 Task: Look for space in Dijon, France from 1st June, 2023 to 9th June, 2023 for 4 adults in price range Rs.6000 to Rs.12000. Place can be entire place with 2 bedrooms having 2 beds and 2 bathrooms. Property type can be house, flat, guest house. Booking option can be shelf check-in. Required host language is English.
Action: Mouse moved to (477, 114)
Screenshot: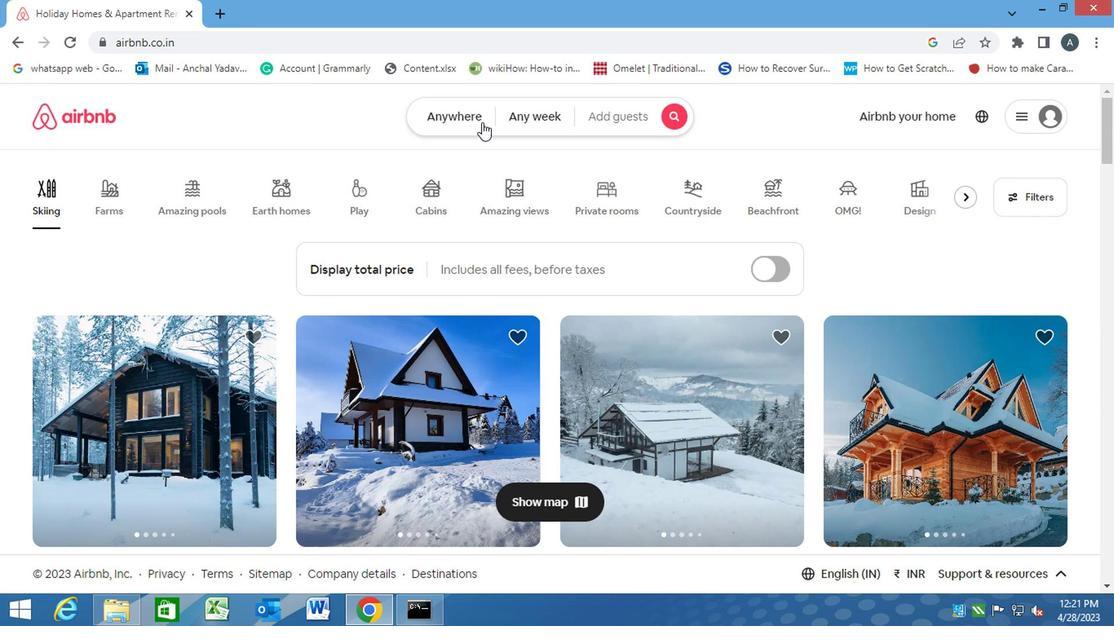 
Action: Mouse pressed left at (477, 114)
Screenshot: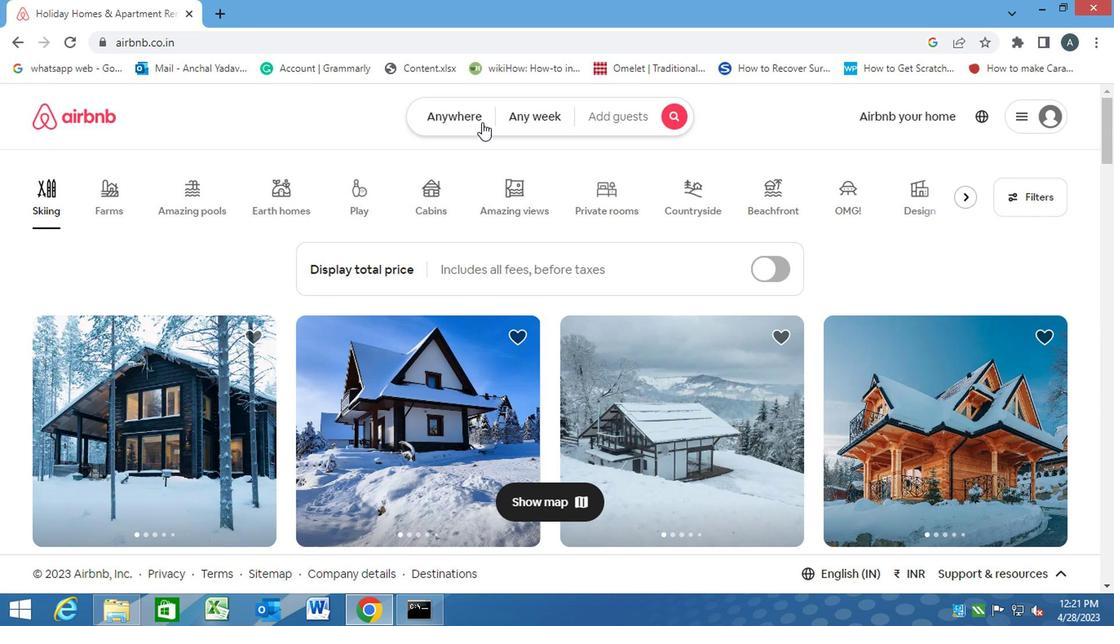 
Action: Mouse moved to (380, 172)
Screenshot: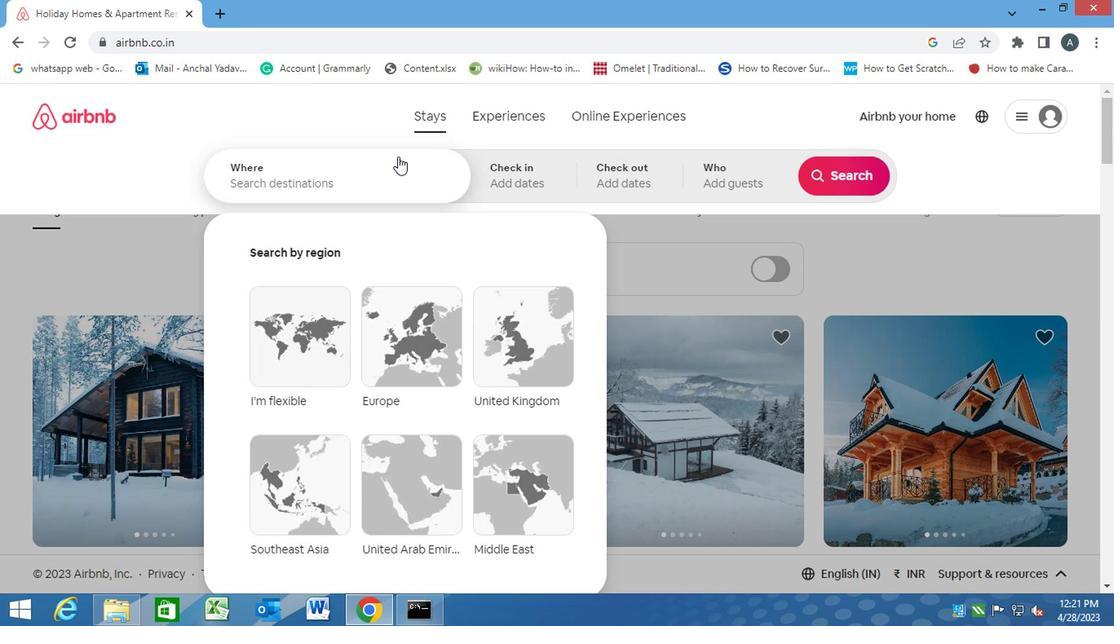 
Action: Mouse pressed left at (380, 172)
Screenshot: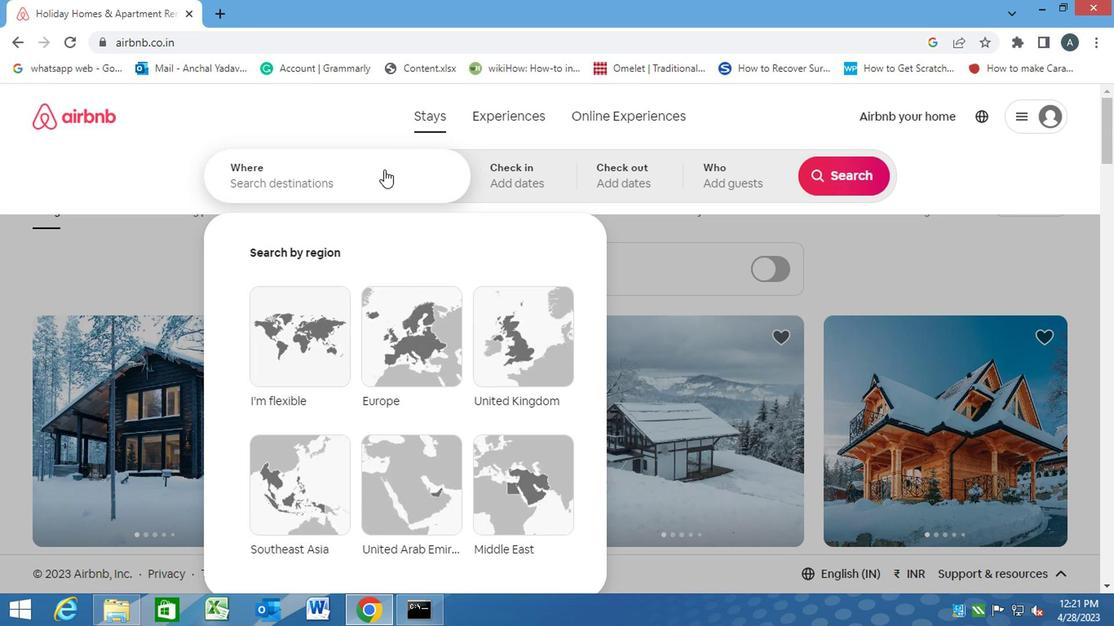 
Action: Key pressed d<Key.caps_lock>ijon,<Key.space><Key.caps_lock>f<Key.caps_lock>rance<Key.enter>
Screenshot: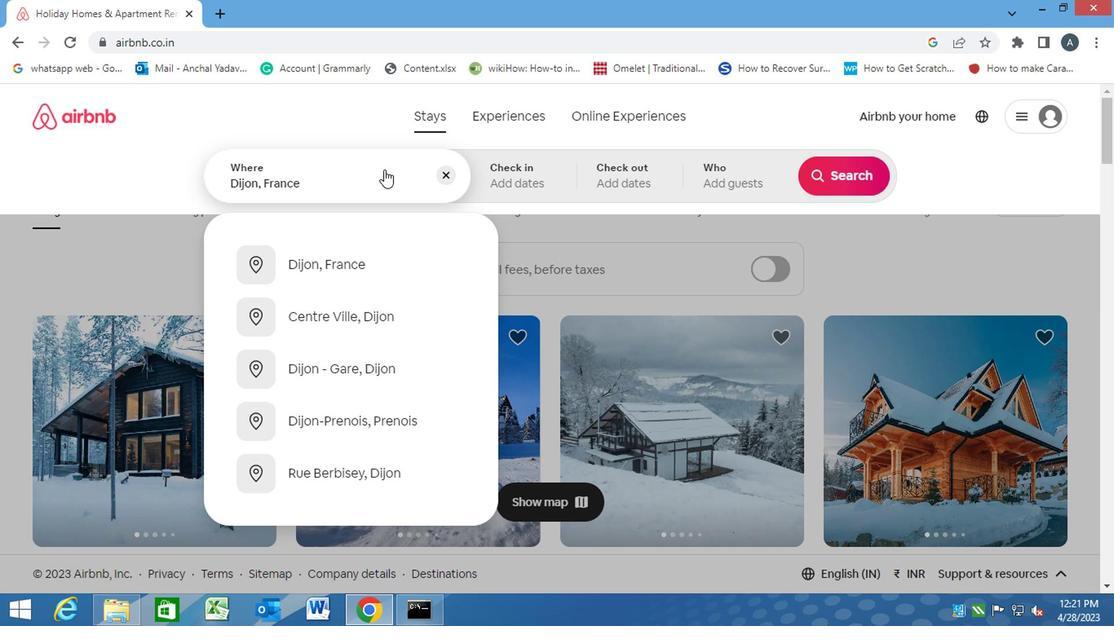 
Action: Mouse moved to (835, 309)
Screenshot: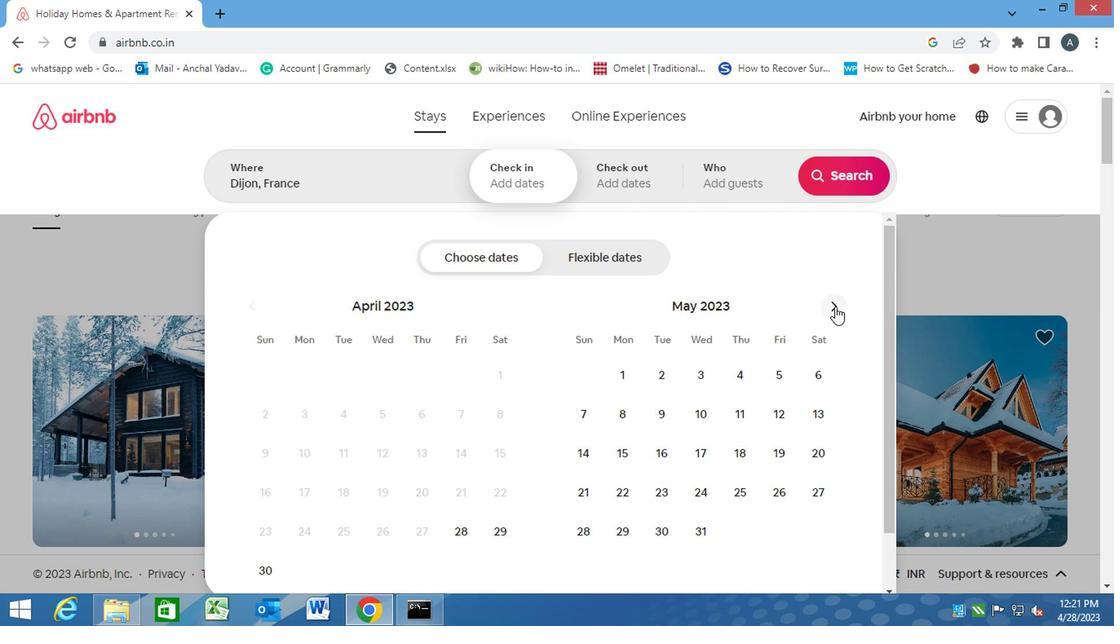 
Action: Mouse pressed left at (835, 309)
Screenshot: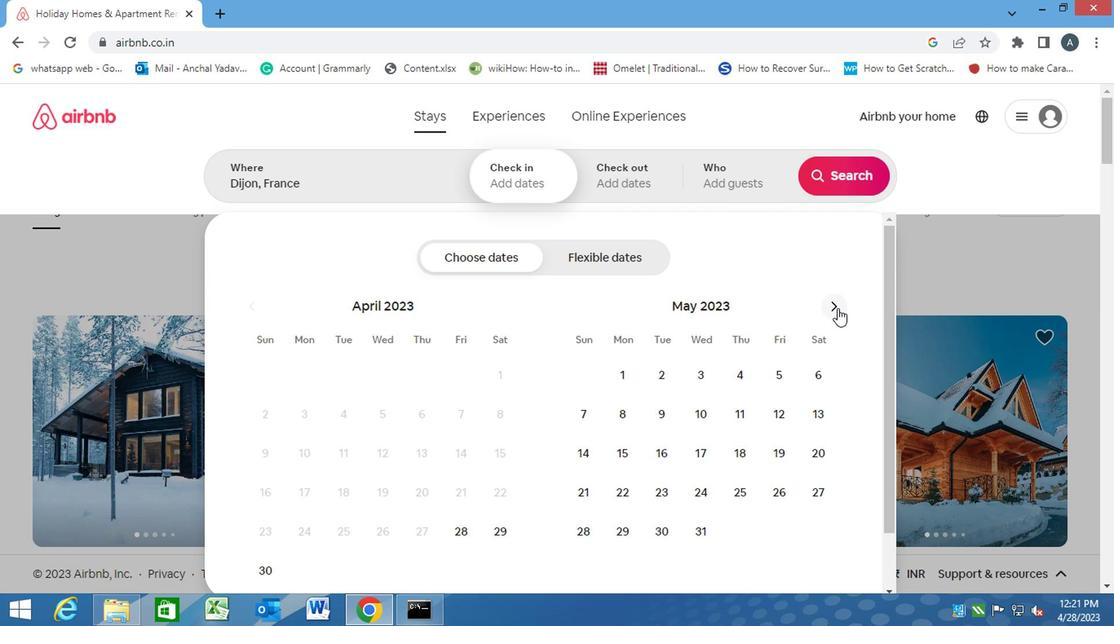 
Action: Mouse moved to (743, 377)
Screenshot: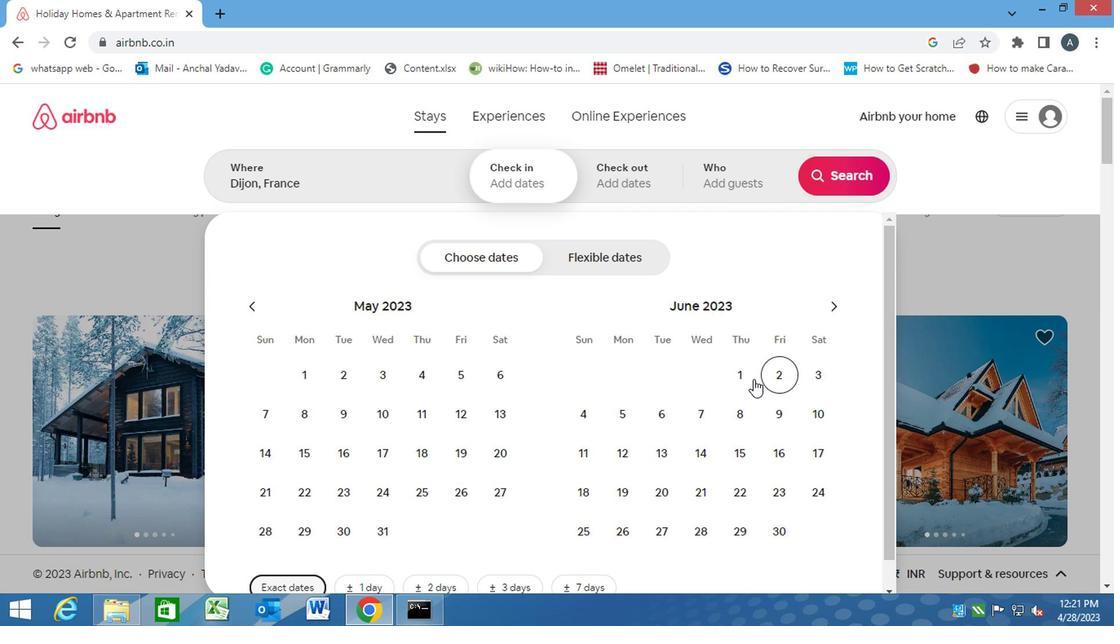 
Action: Mouse pressed left at (743, 377)
Screenshot: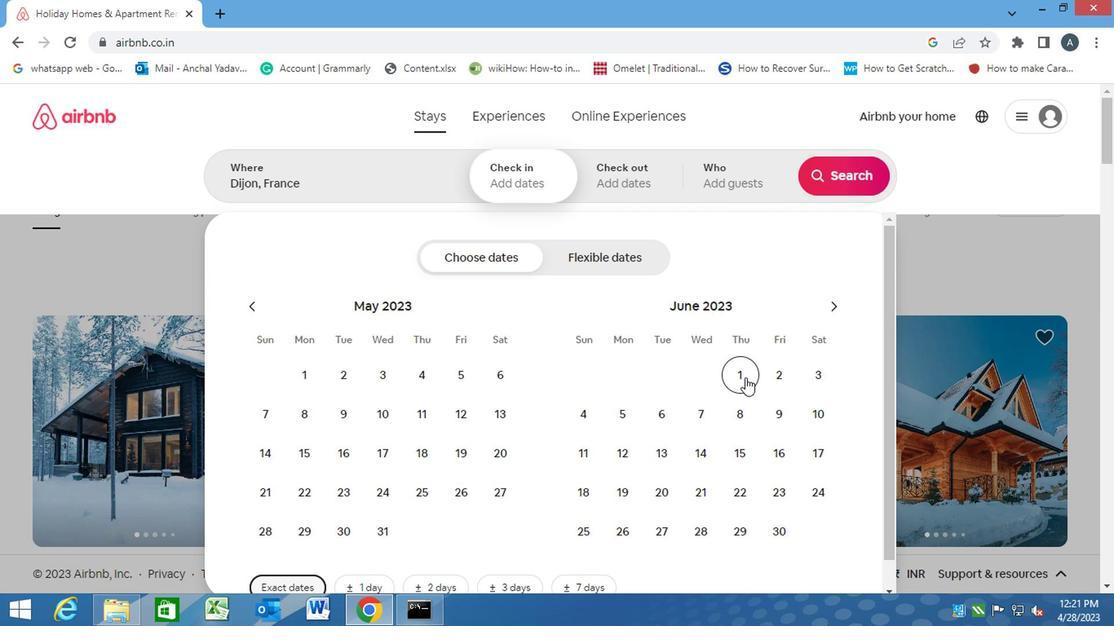 
Action: Mouse moved to (782, 412)
Screenshot: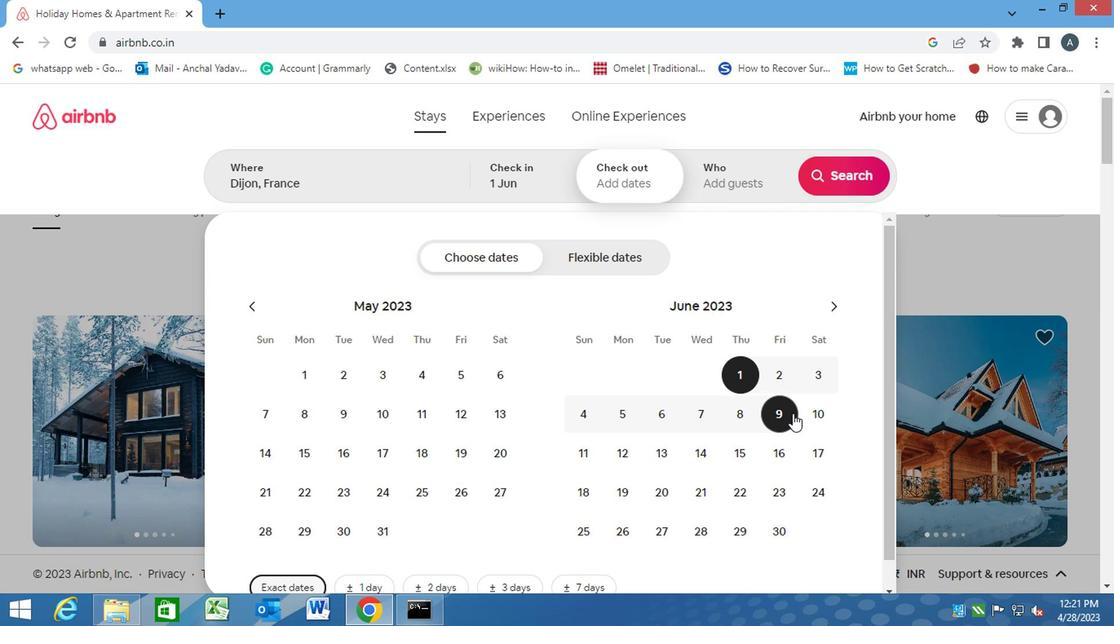 
Action: Mouse pressed left at (782, 412)
Screenshot: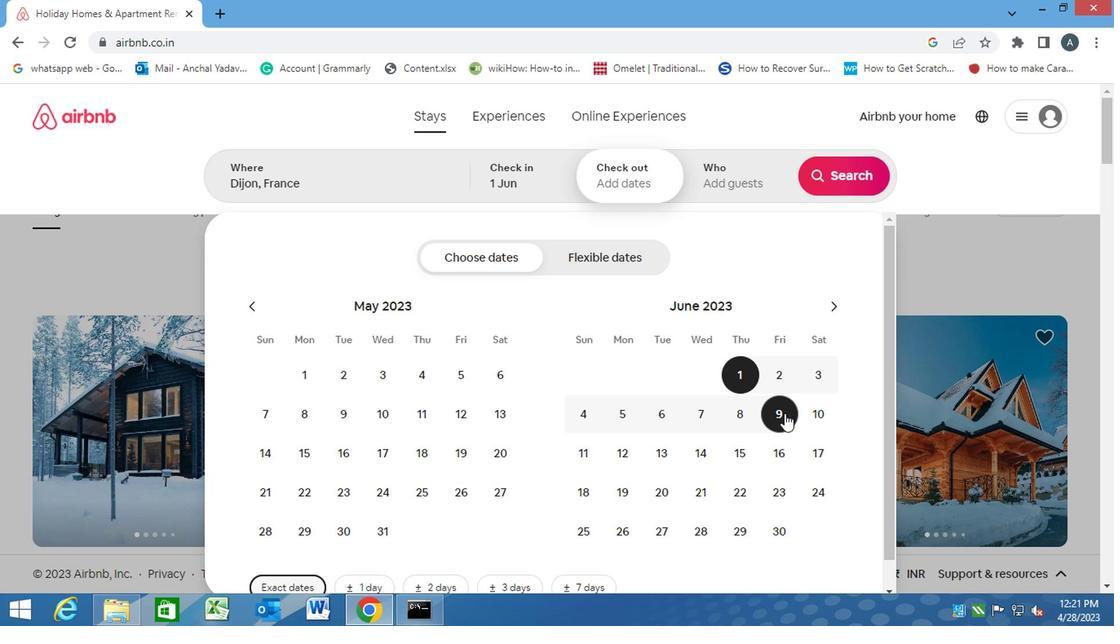 
Action: Mouse moved to (731, 175)
Screenshot: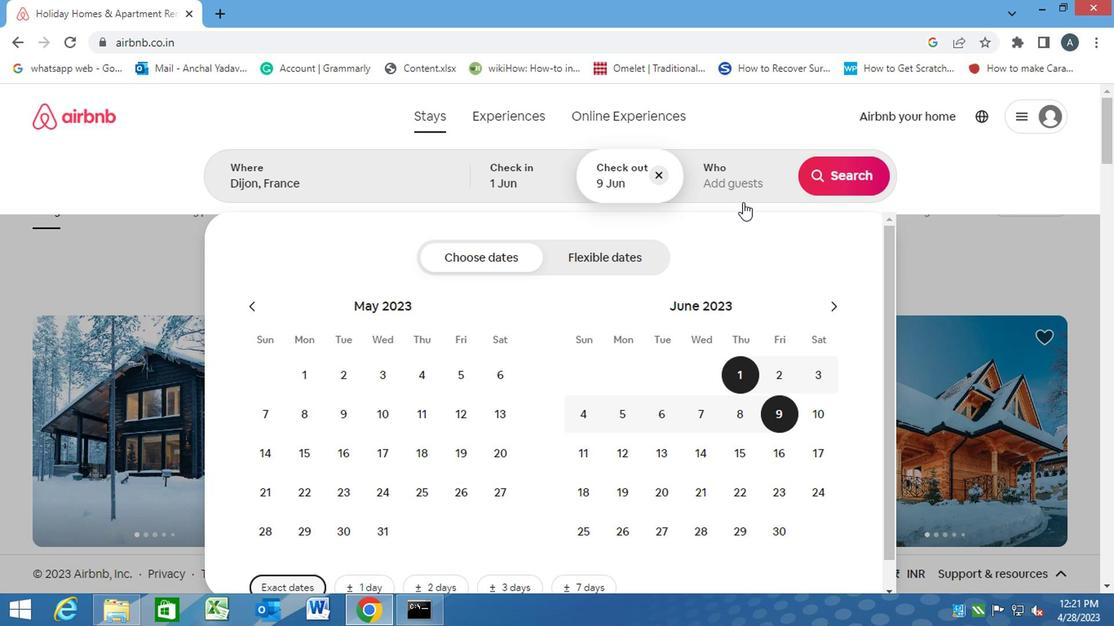 
Action: Mouse pressed left at (731, 175)
Screenshot: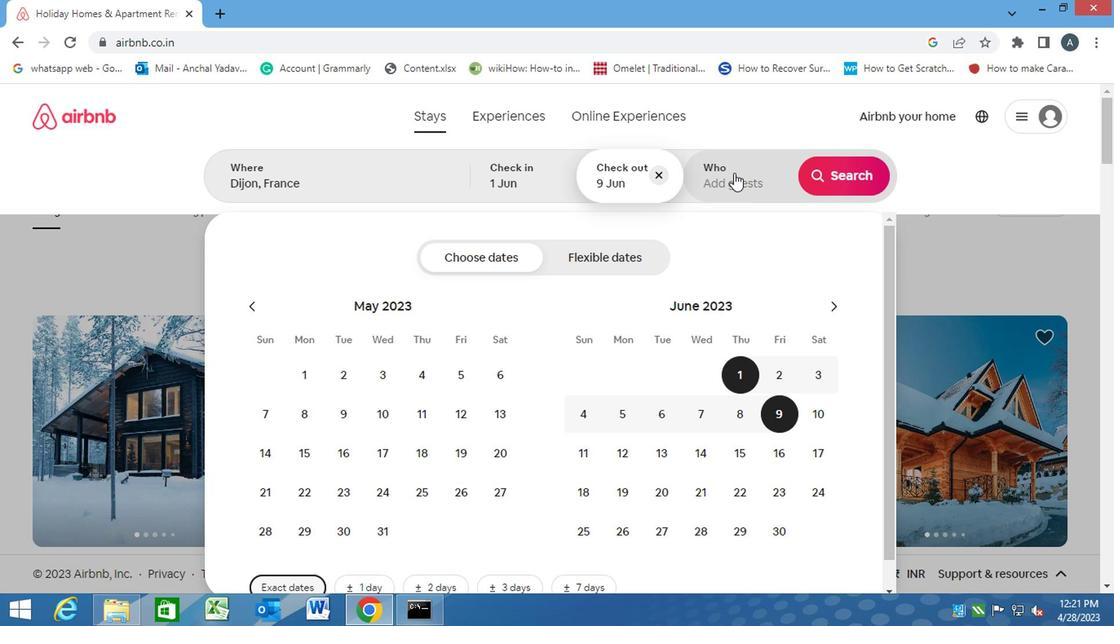 
Action: Mouse moved to (849, 269)
Screenshot: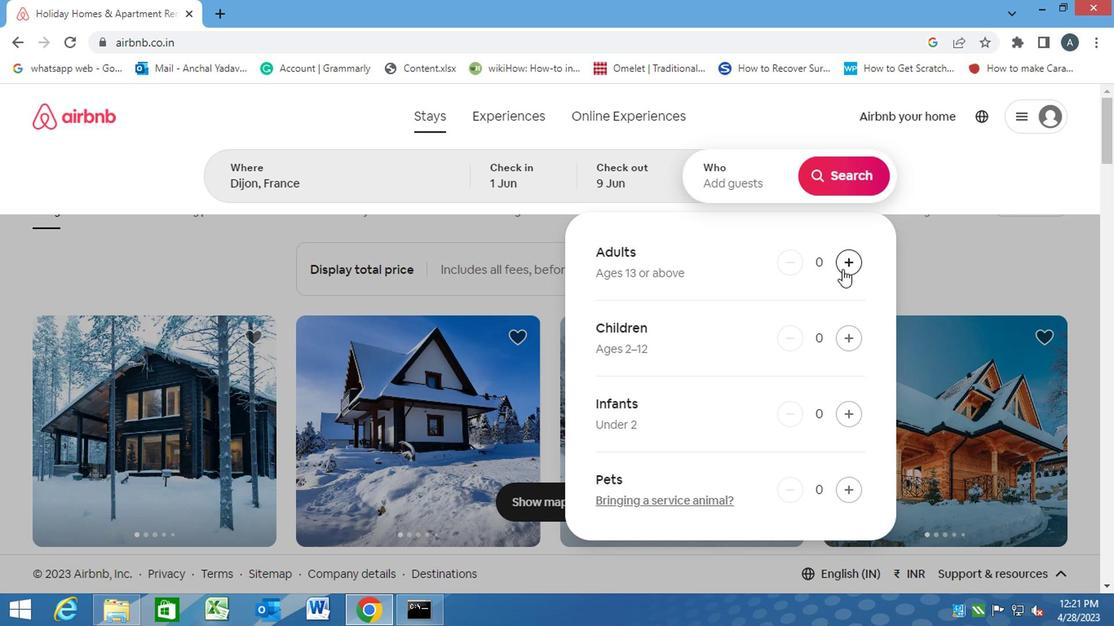 
Action: Mouse pressed left at (849, 269)
Screenshot: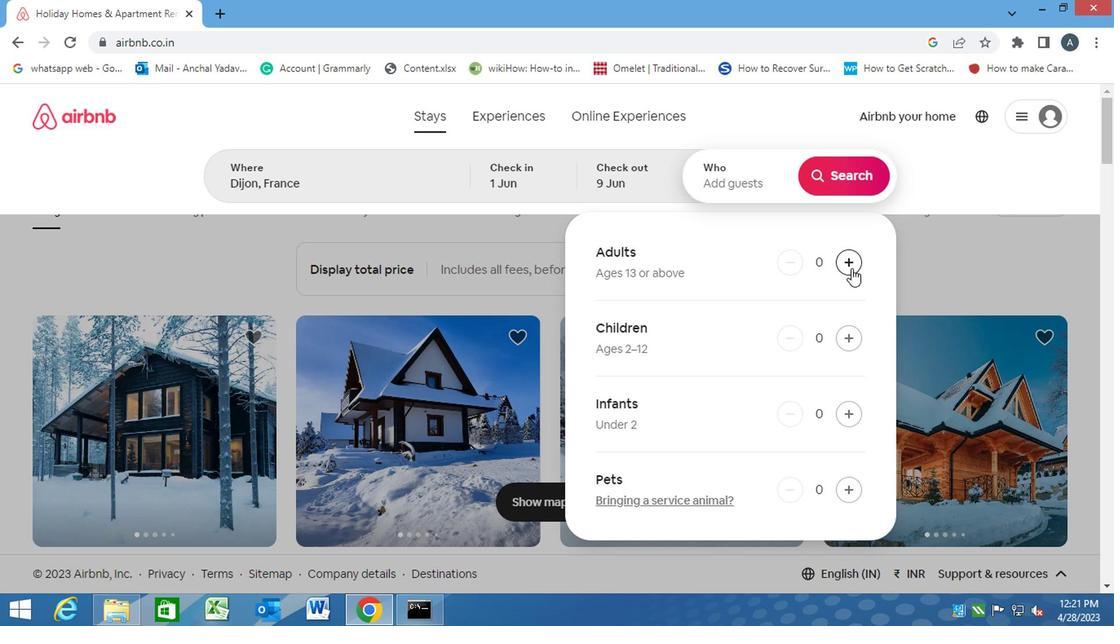 
Action: Mouse pressed left at (849, 269)
Screenshot: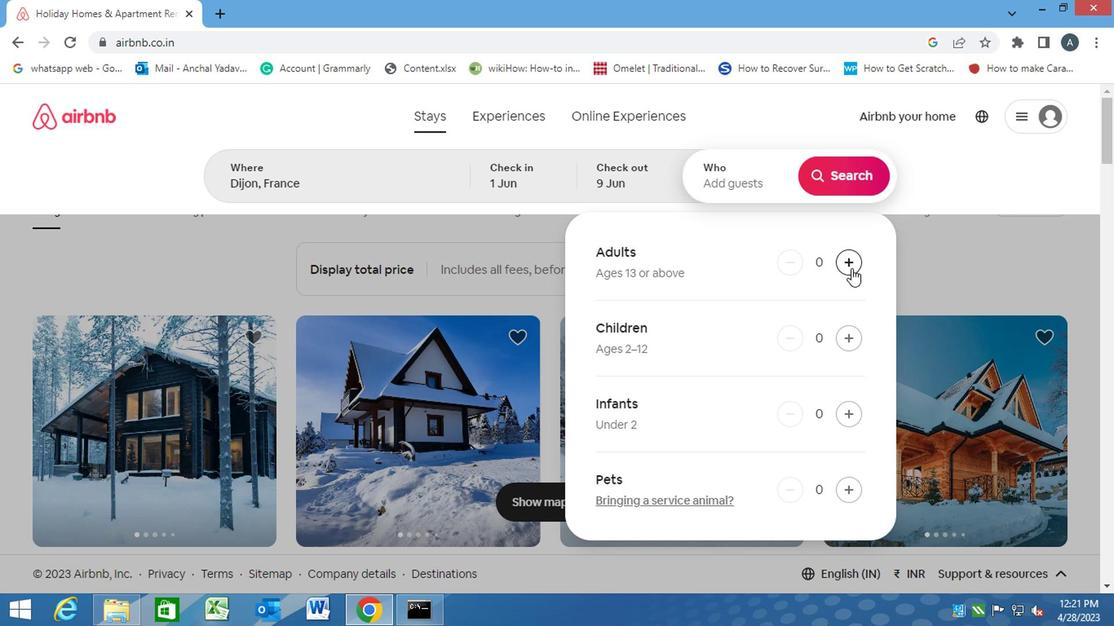 
Action: Mouse pressed left at (849, 269)
Screenshot: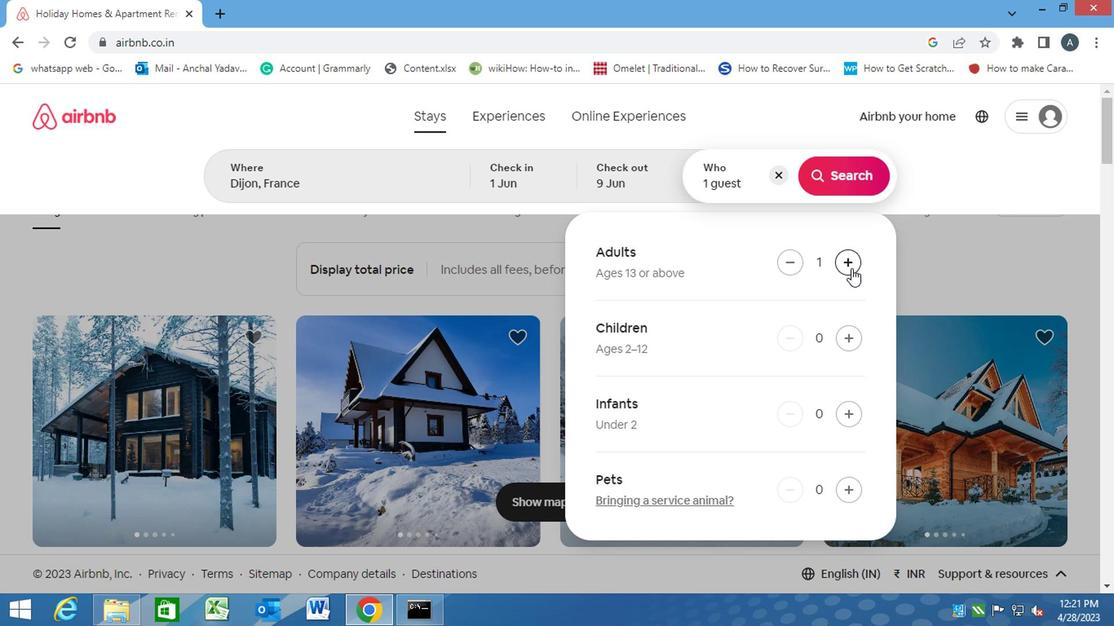 
Action: Mouse pressed left at (849, 269)
Screenshot: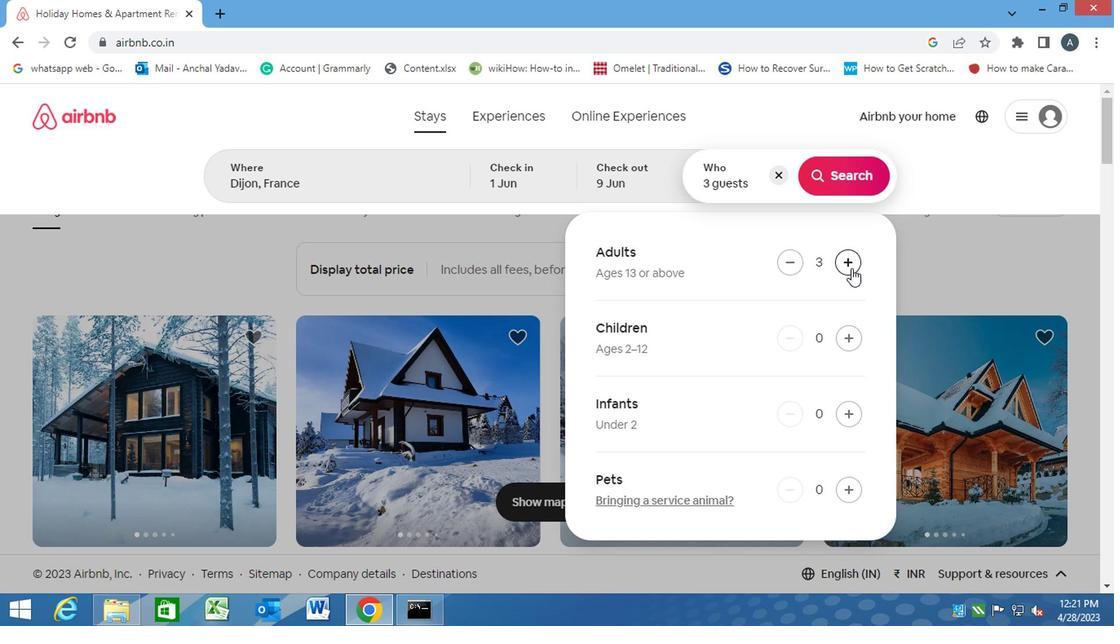 
Action: Mouse moved to (830, 189)
Screenshot: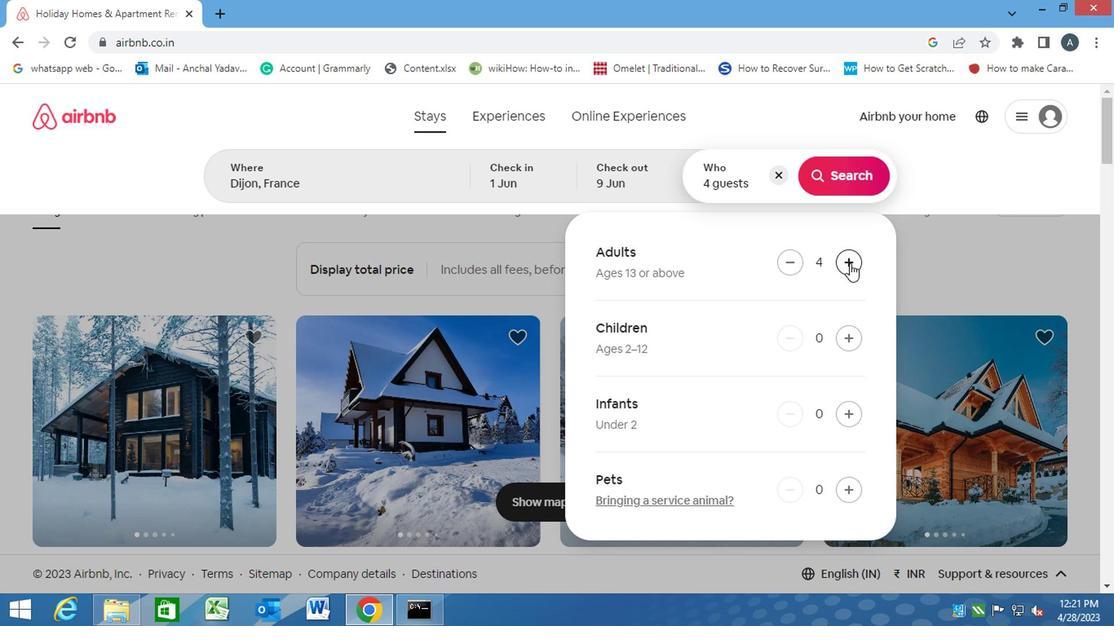 
Action: Mouse pressed left at (830, 189)
Screenshot: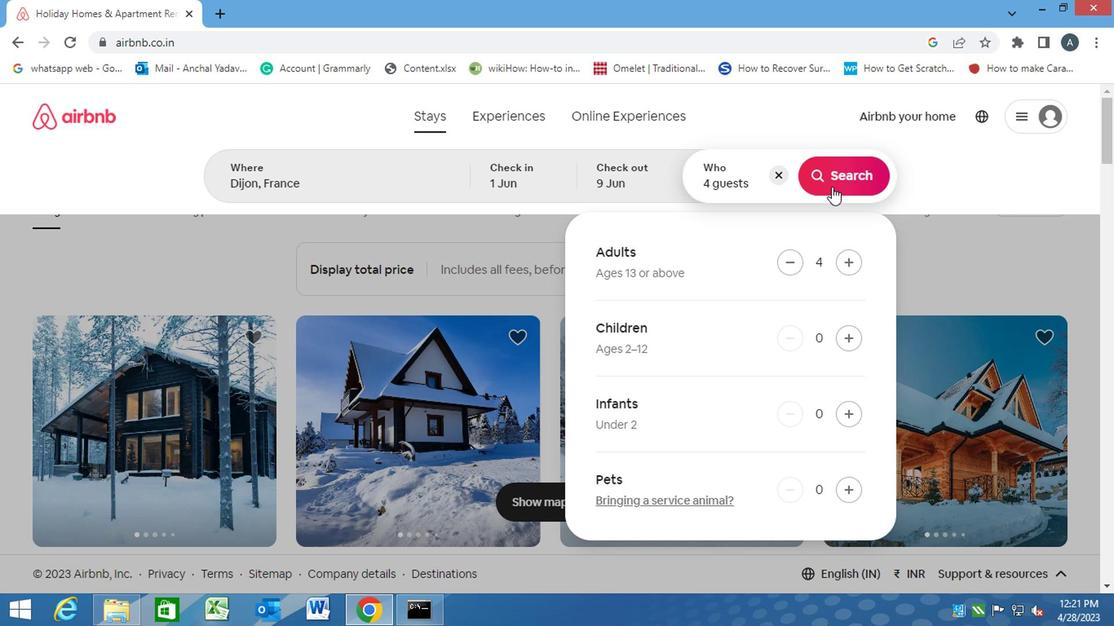 
Action: Mouse moved to (1058, 188)
Screenshot: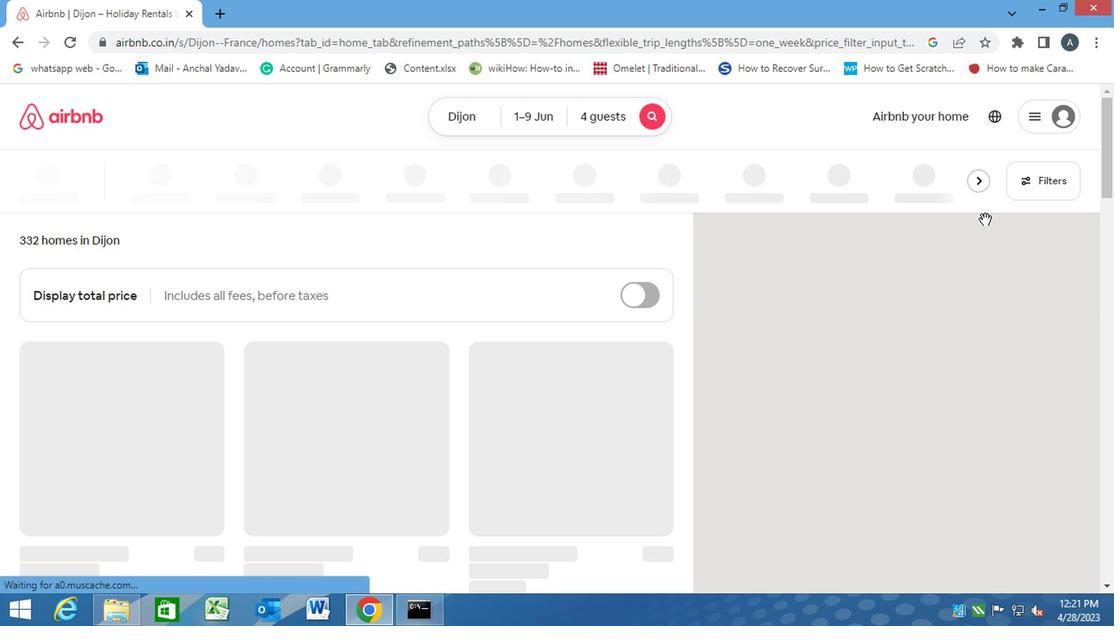 
Action: Mouse pressed left at (1058, 188)
Screenshot: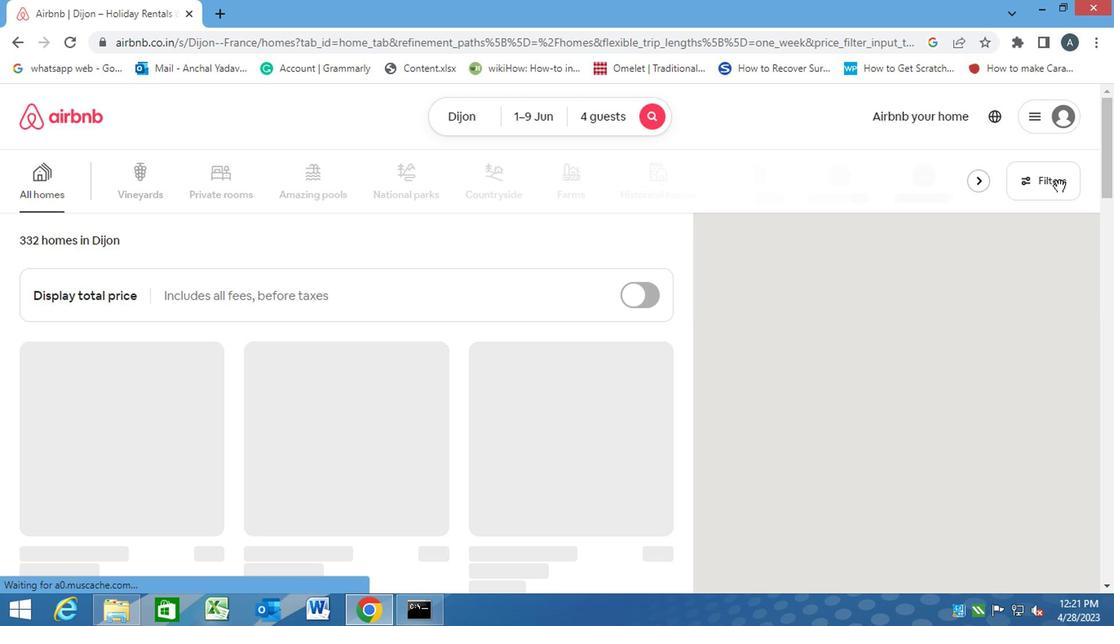 
Action: Mouse moved to (347, 391)
Screenshot: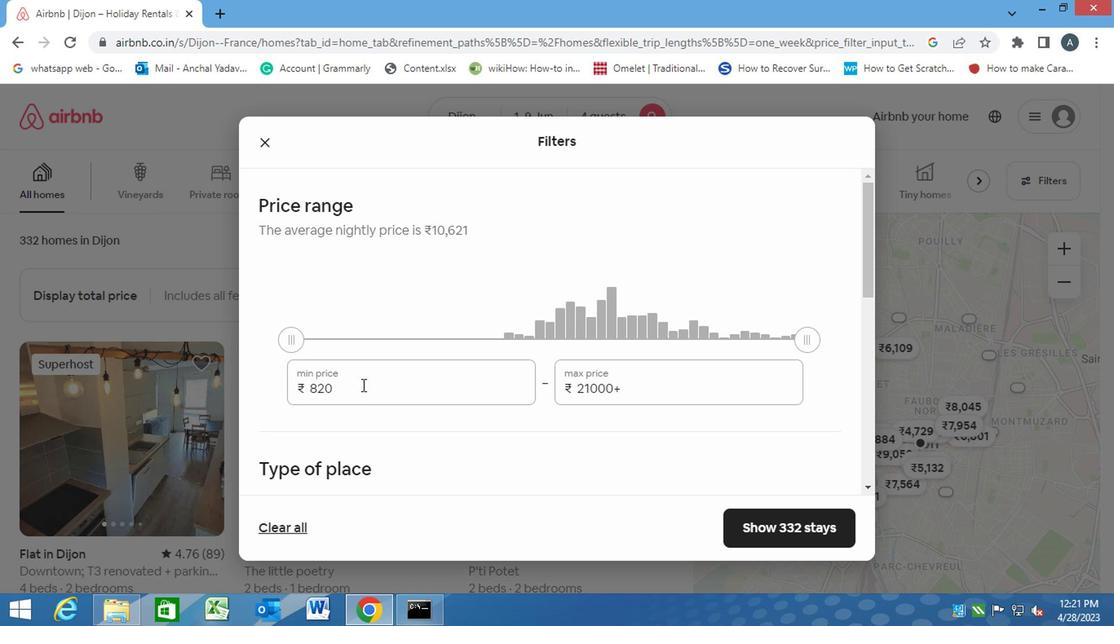 
Action: Mouse scrolled (347, 390) with delta (0, 0)
Screenshot: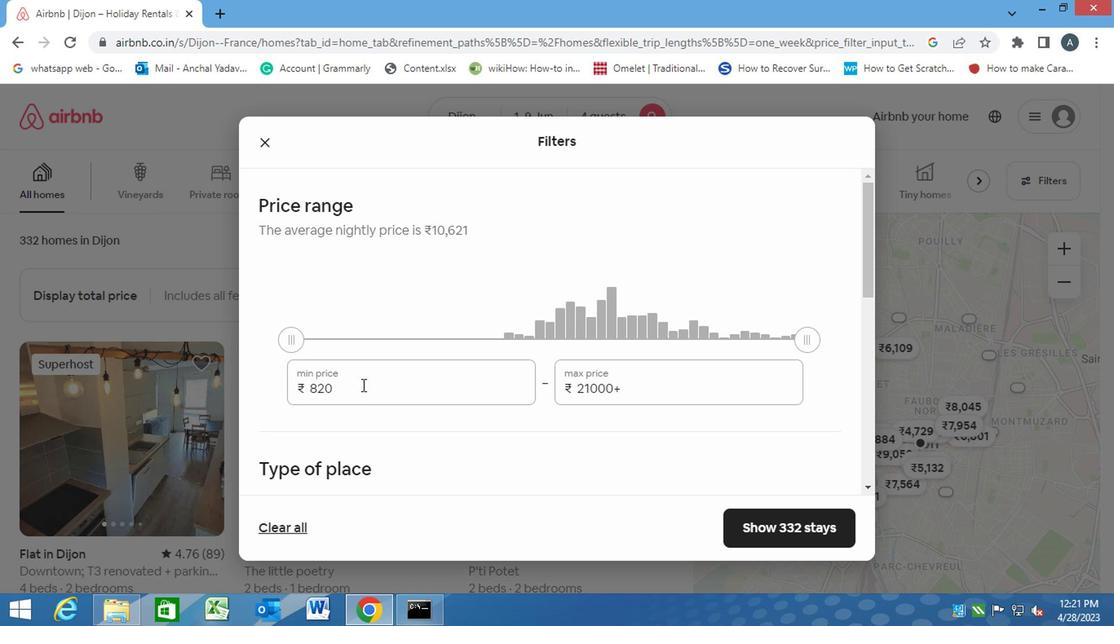 
Action: Mouse scrolled (347, 390) with delta (0, 0)
Screenshot: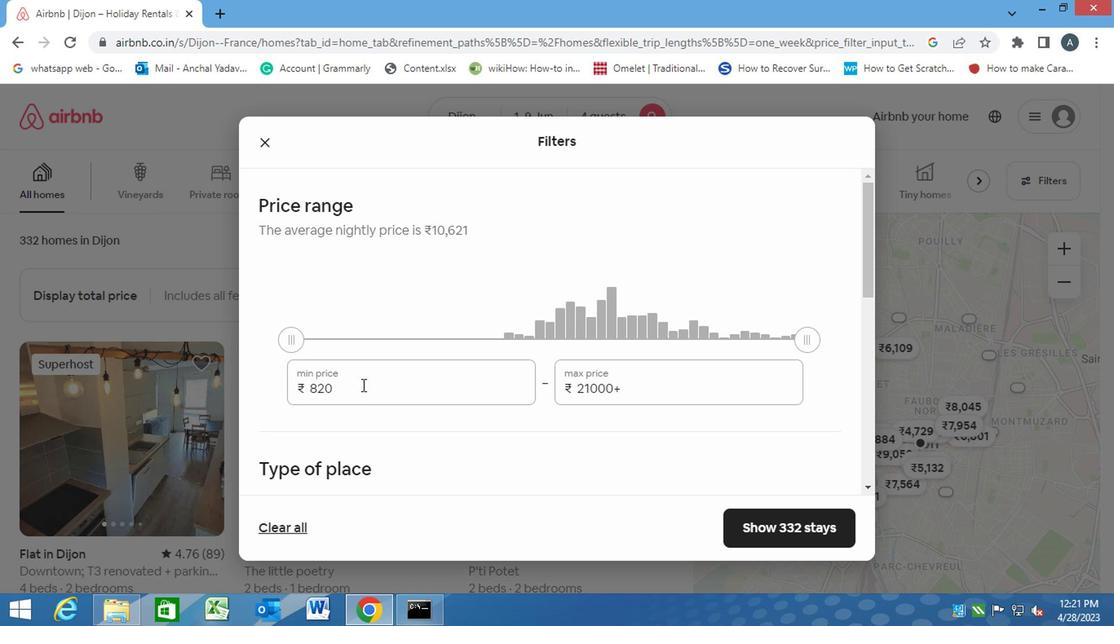 
Action: Mouse moved to (340, 224)
Screenshot: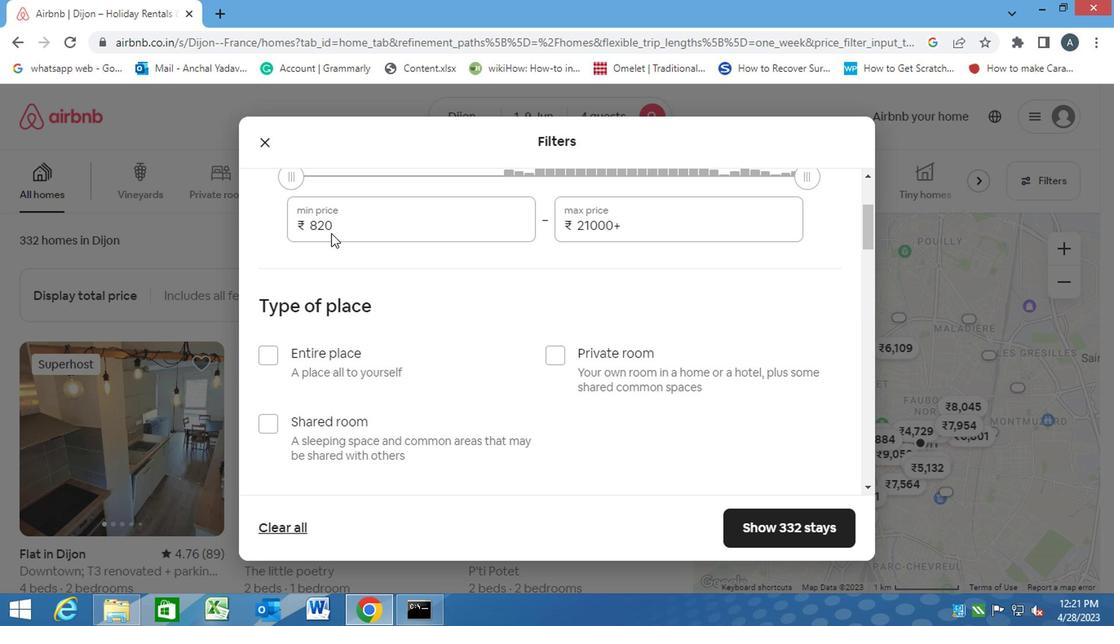 
Action: Mouse pressed left at (340, 224)
Screenshot: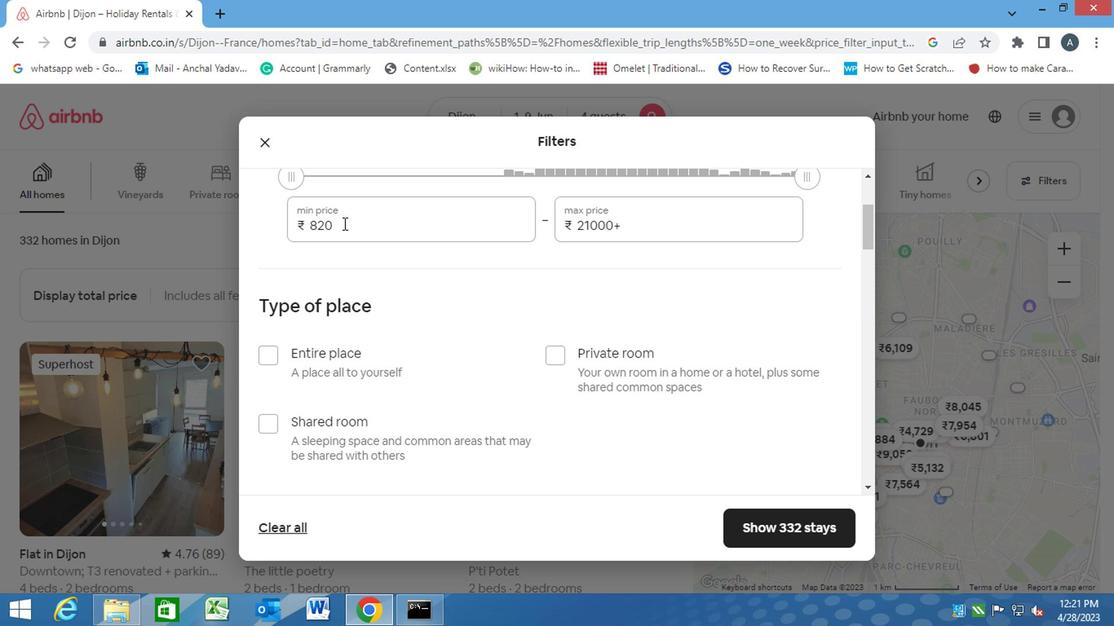 
Action: Mouse moved to (285, 232)
Screenshot: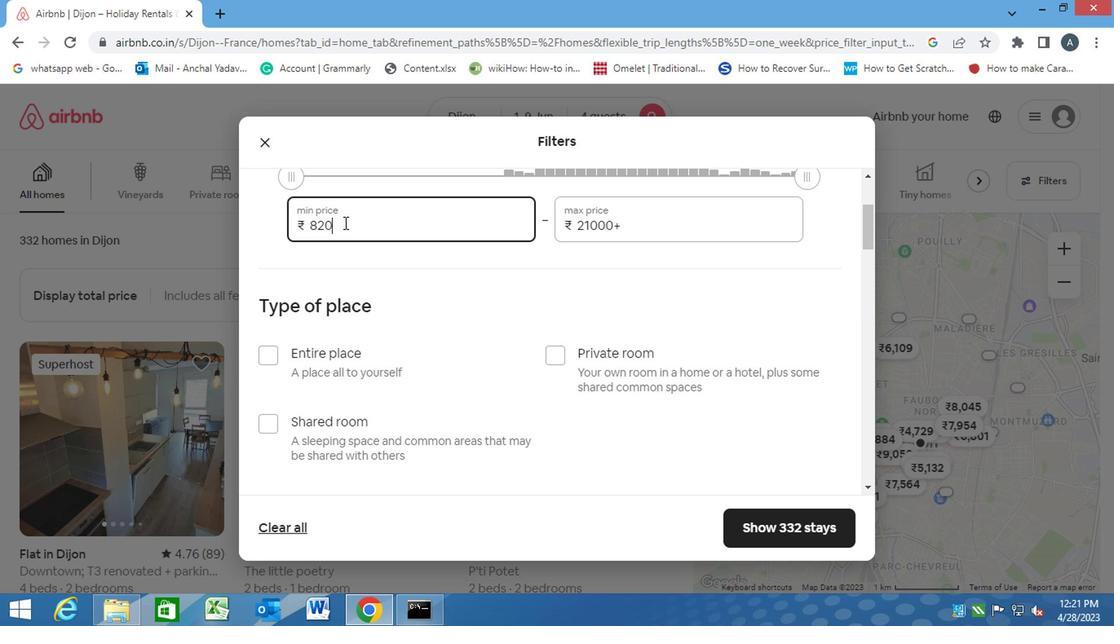 
Action: Key pressed 6000<Key.tab><Key.backspace><Key.backspace><Key.backspace><Key.backspace><Key.backspace><Key.backspace><Key.backspace><Key.backspace><Key.backspace><Key.backspace><Key.backspace><Key.backspace><Key.backspace><Key.backspace><Key.backspace><Key.backspace><Key.backspace><Key.backspace><Key.backspace><Key.backspace><Key.backspace><Key.backspace><Key.backspace><Key.backspace><Key.backspace><Key.backspace><Key.backspace><Key.backspace><Key.backspace><Key.backspace>12000
Screenshot: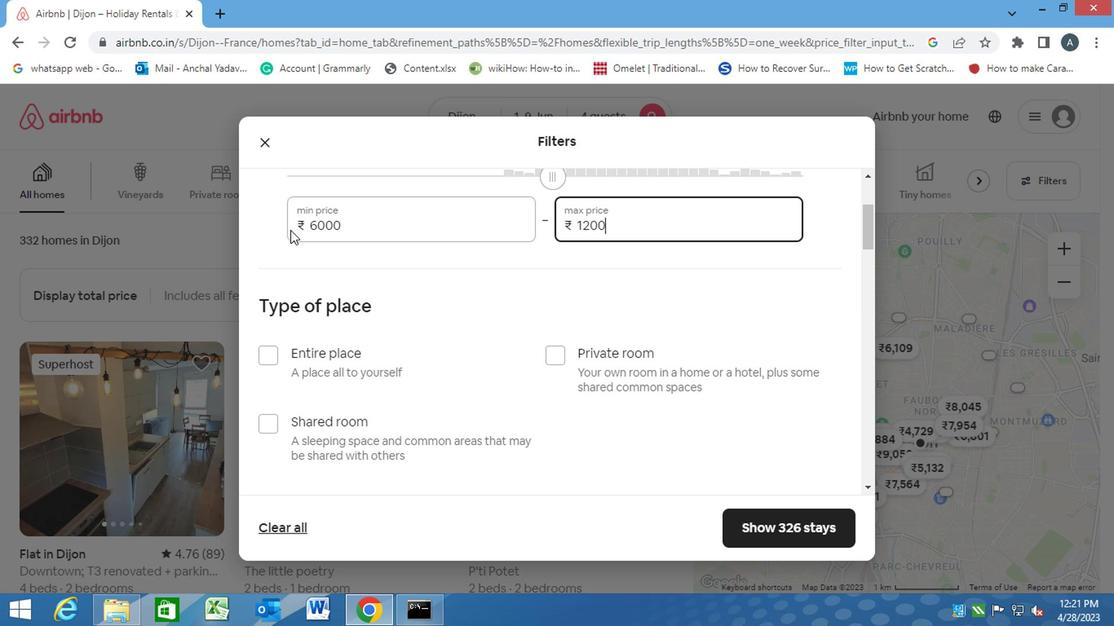 
Action: Mouse moved to (306, 243)
Screenshot: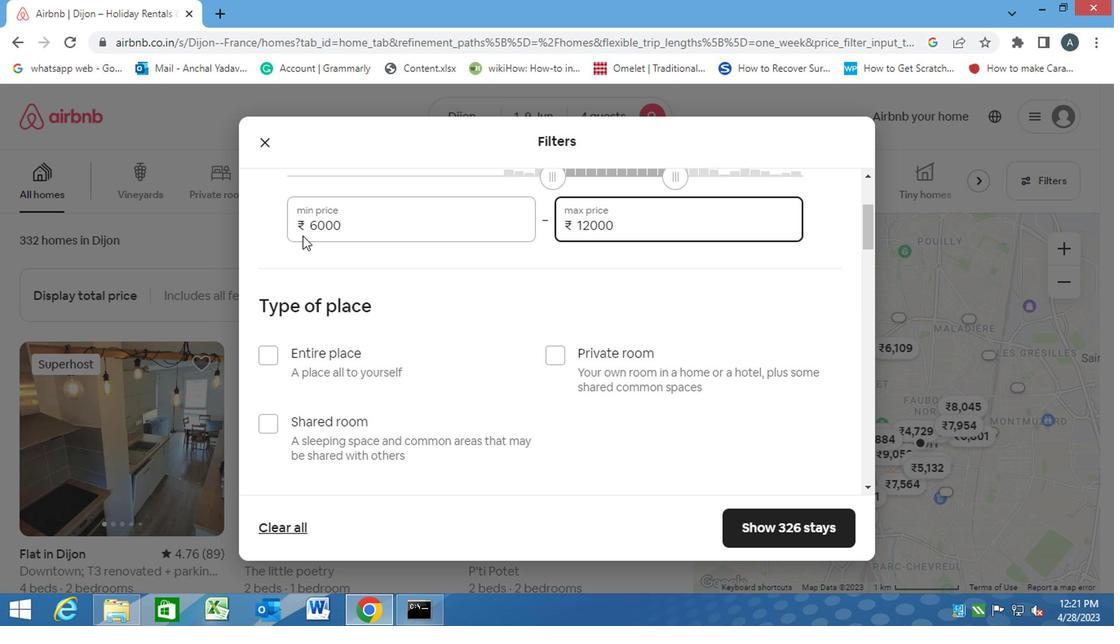 
Action: Mouse scrolled (306, 243) with delta (0, 0)
Screenshot: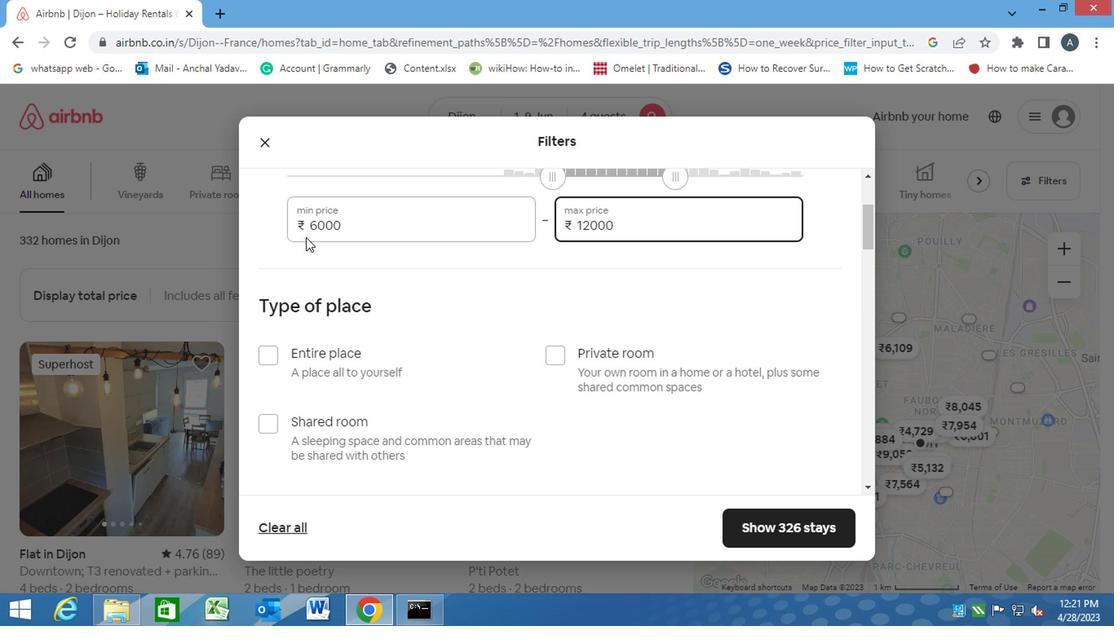 
Action: Mouse scrolled (306, 244) with delta (0, 1)
Screenshot: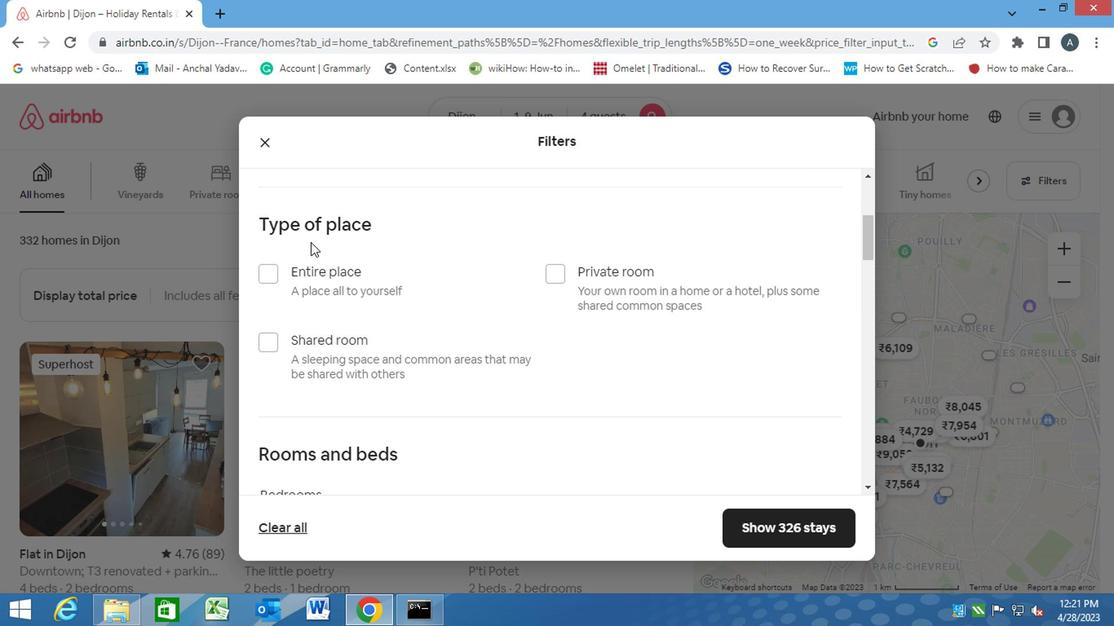 
Action: Mouse moved to (267, 354)
Screenshot: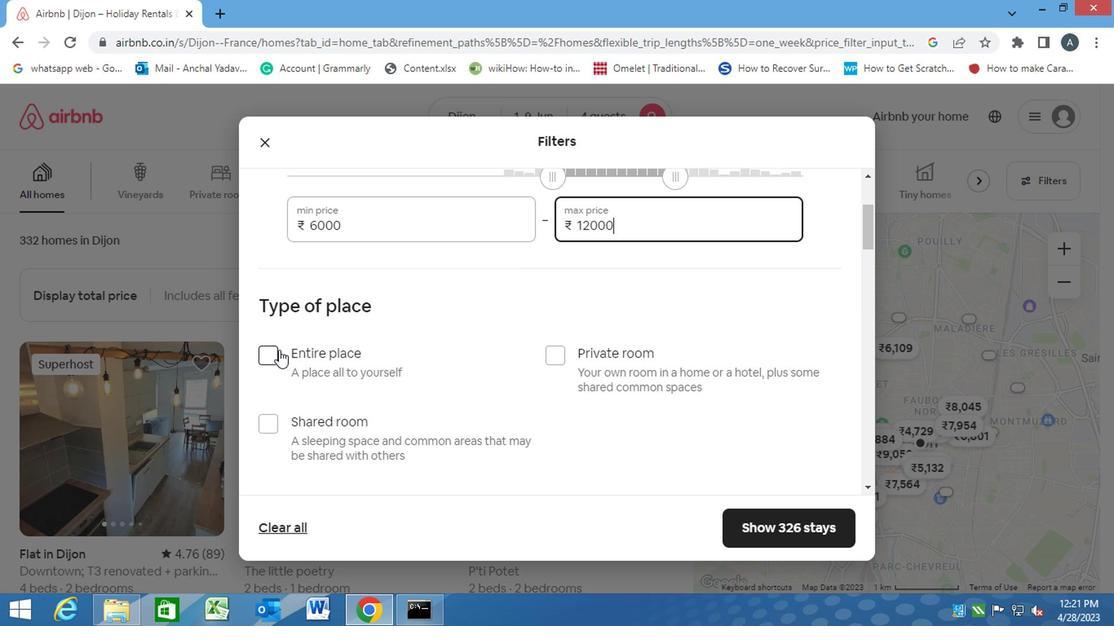 
Action: Mouse pressed left at (267, 354)
Screenshot: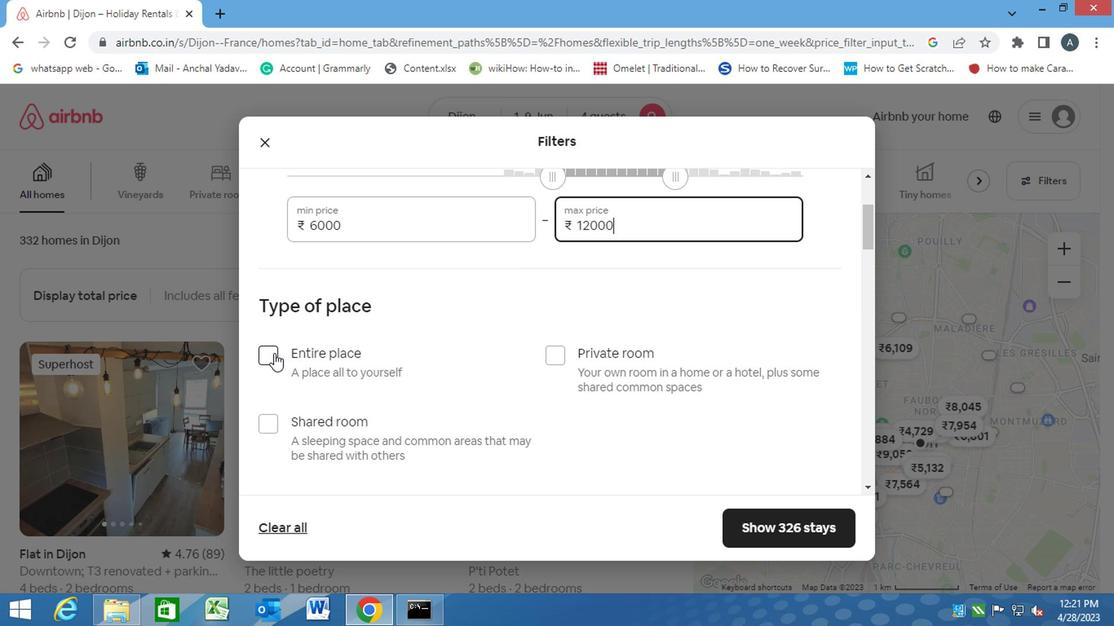 
Action: Mouse moved to (560, 404)
Screenshot: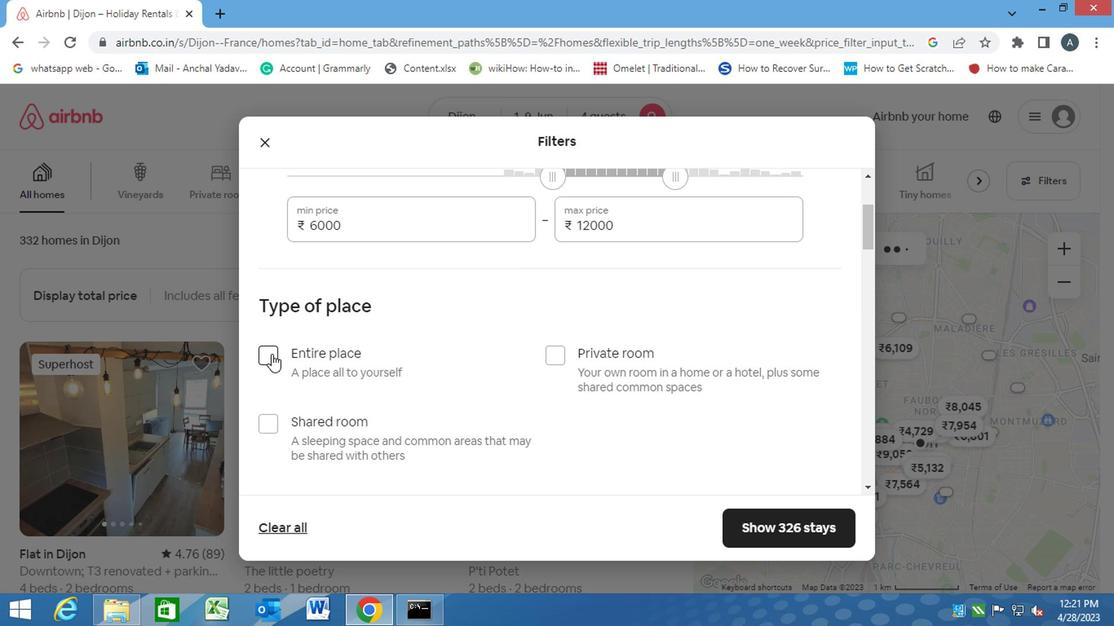 
Action: Mouse scrolled (560, 403) with delta (0, 0)
Screenshot: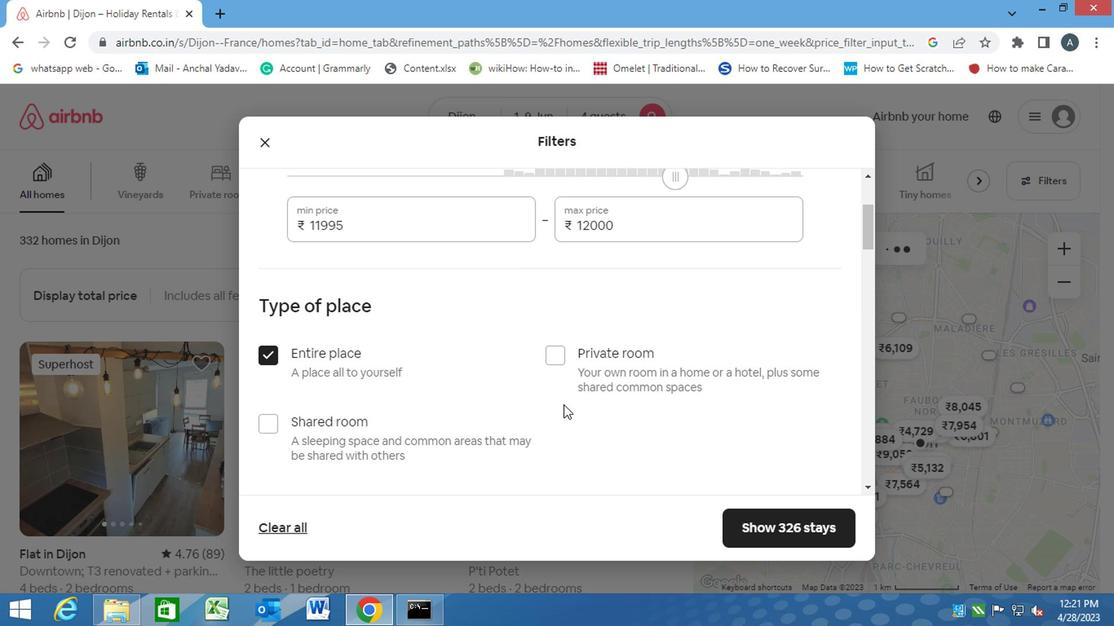 
Action: Mouse scrolled (560, 403) with delta (0, 0)
Screenshot: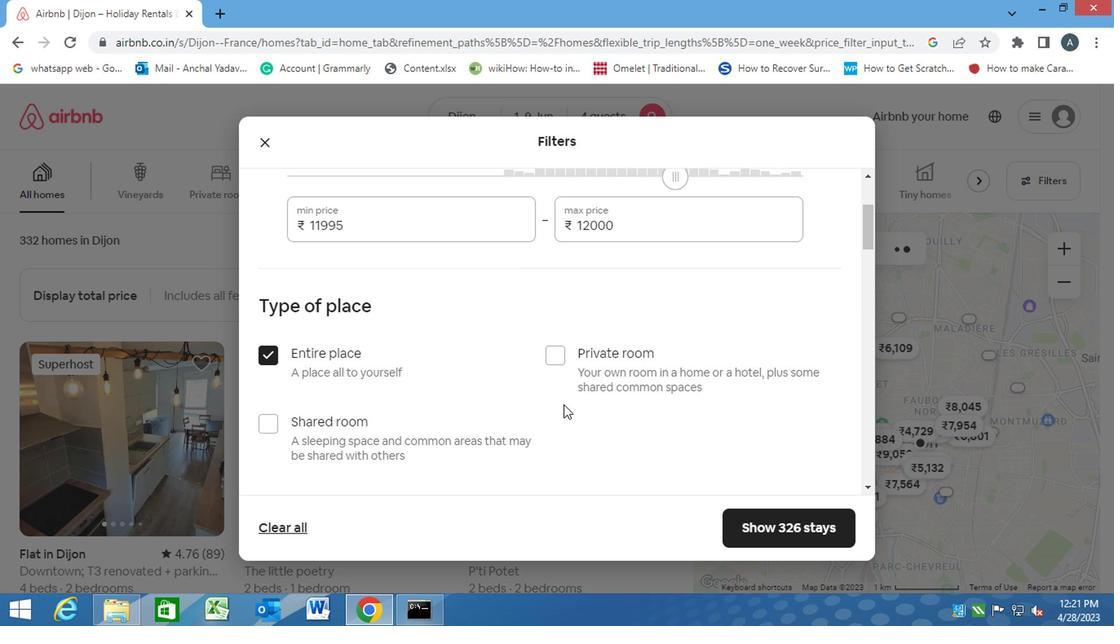 
Action: Mouse scrolled (560, 403) with delta (0, 0)
Screenshot: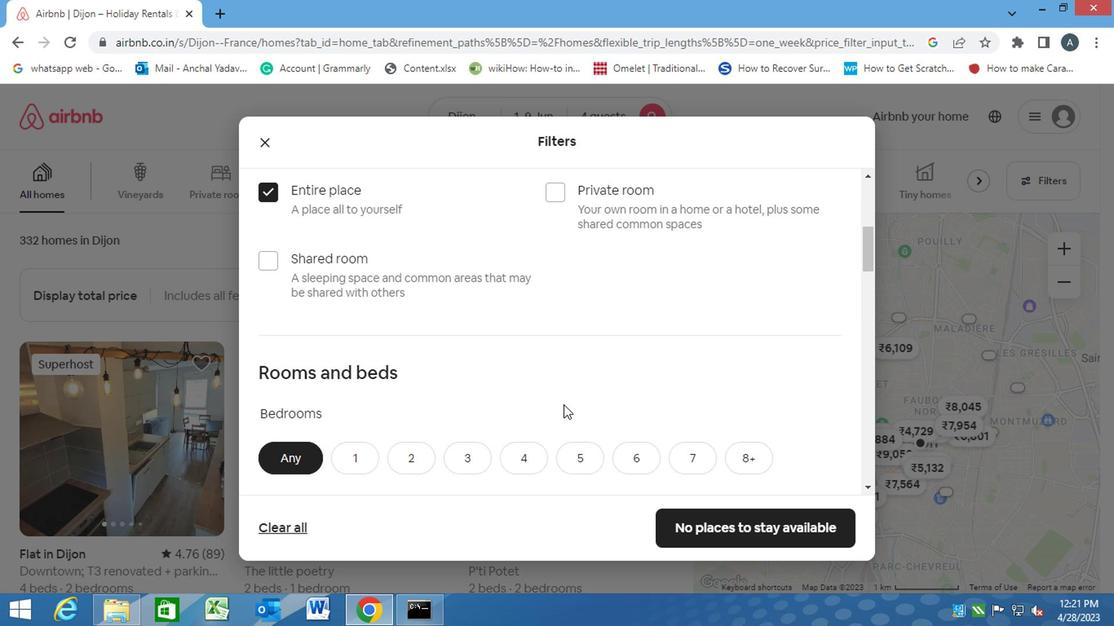 
Action: Mouse scrolled (560, 403) with delta (0, 0)
Screenshot: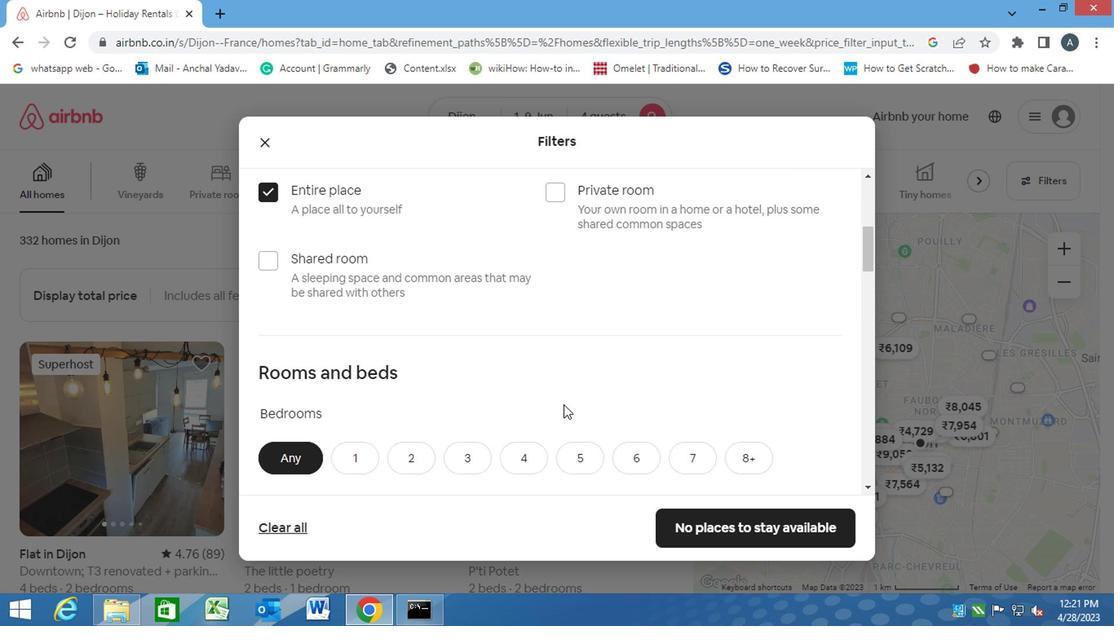 
Action: Mouse moved to (393, 297)
Screenshot: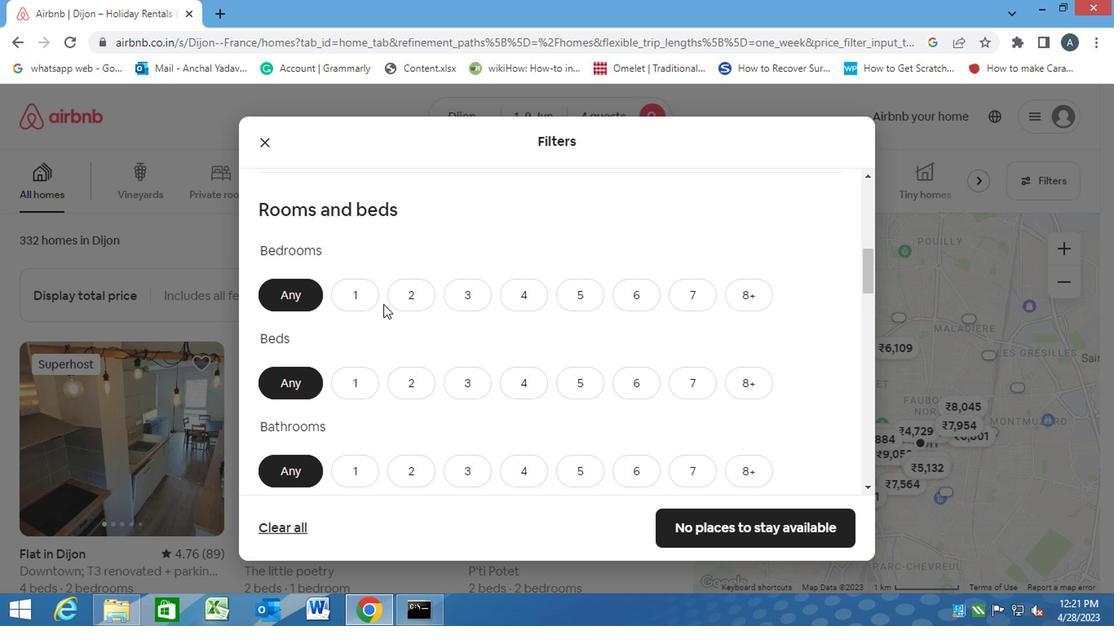 
Action: Mouse pressed left at (393, 297)
Screenshot: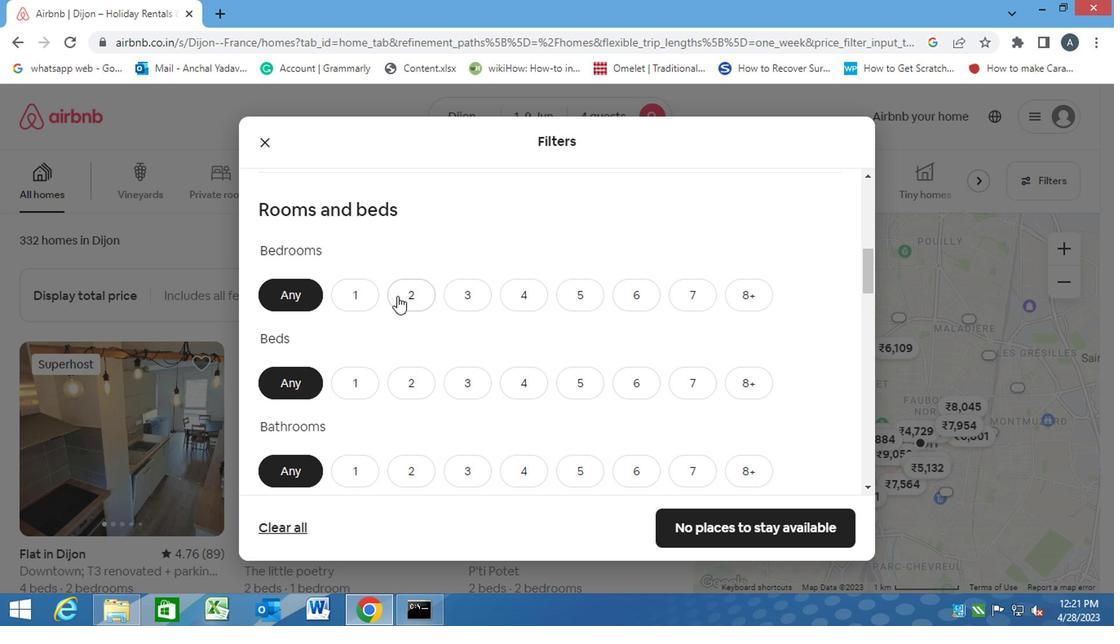 
Action: Mouse moved to (394, 381)
Screenshot: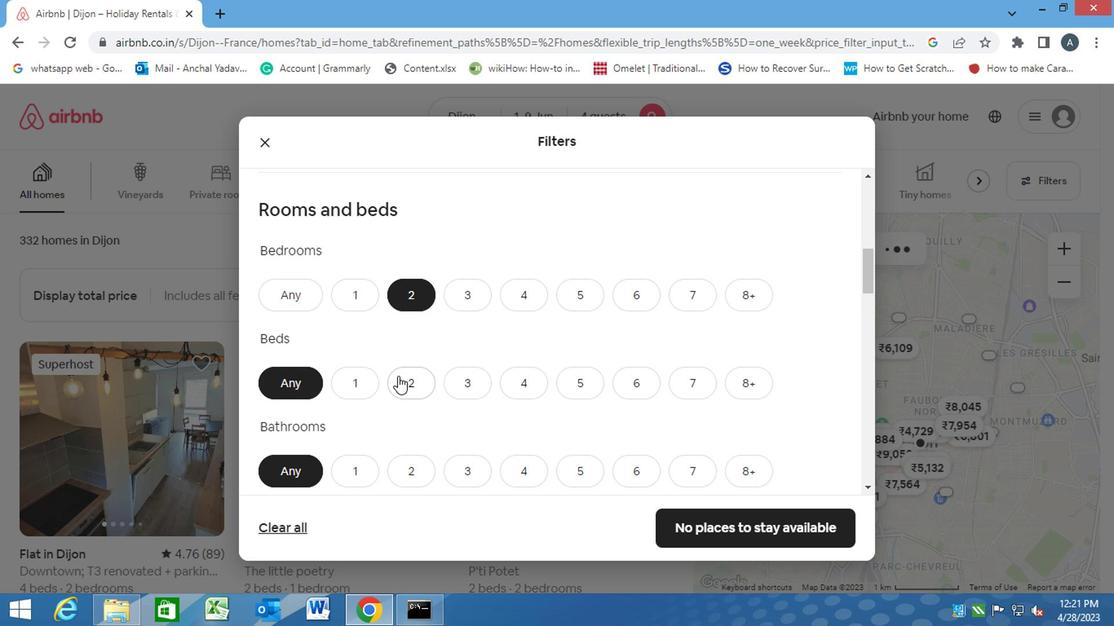 
Action: Mouse pressed left at (394, 381)
Screenshot: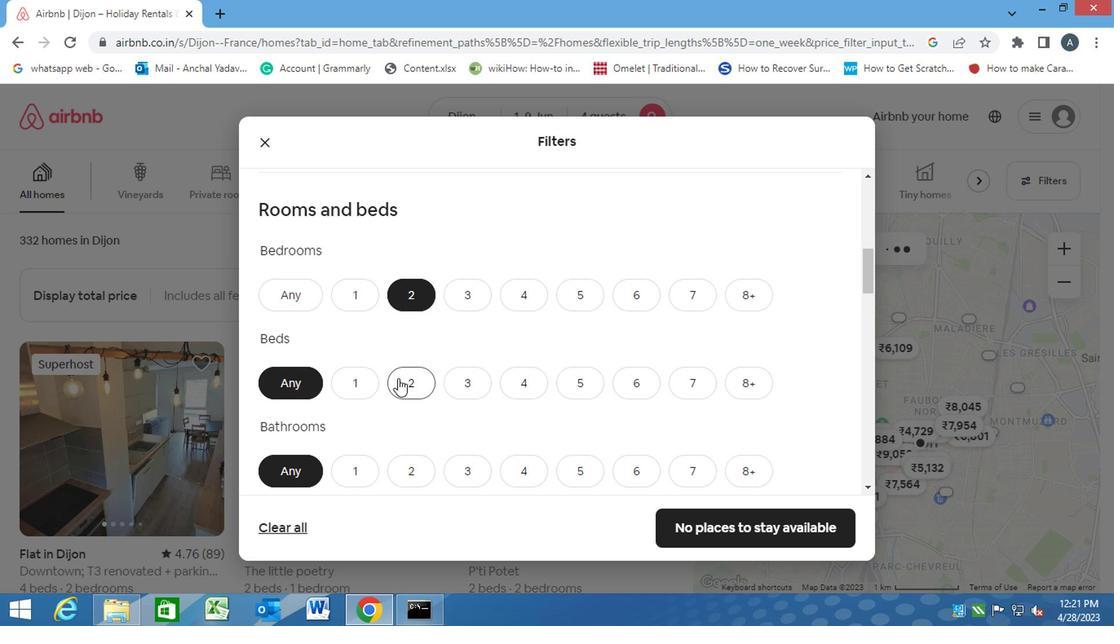 
Action: Mouse moved to (409, 468)
Screenshot: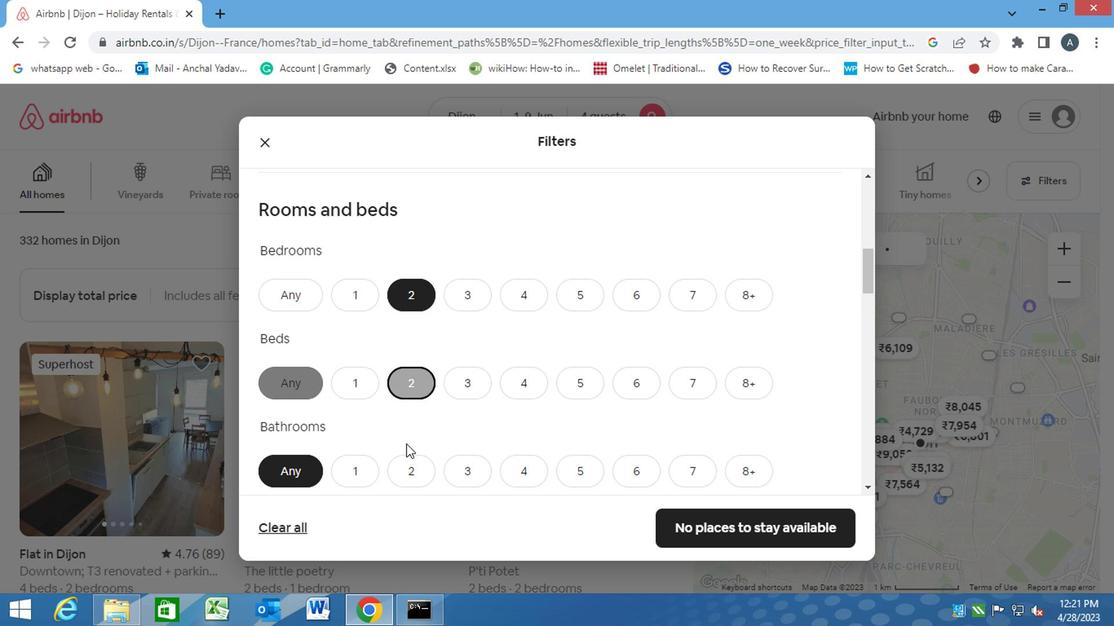 
Action: Mouse pressed left at (409, 468)
Screenshot: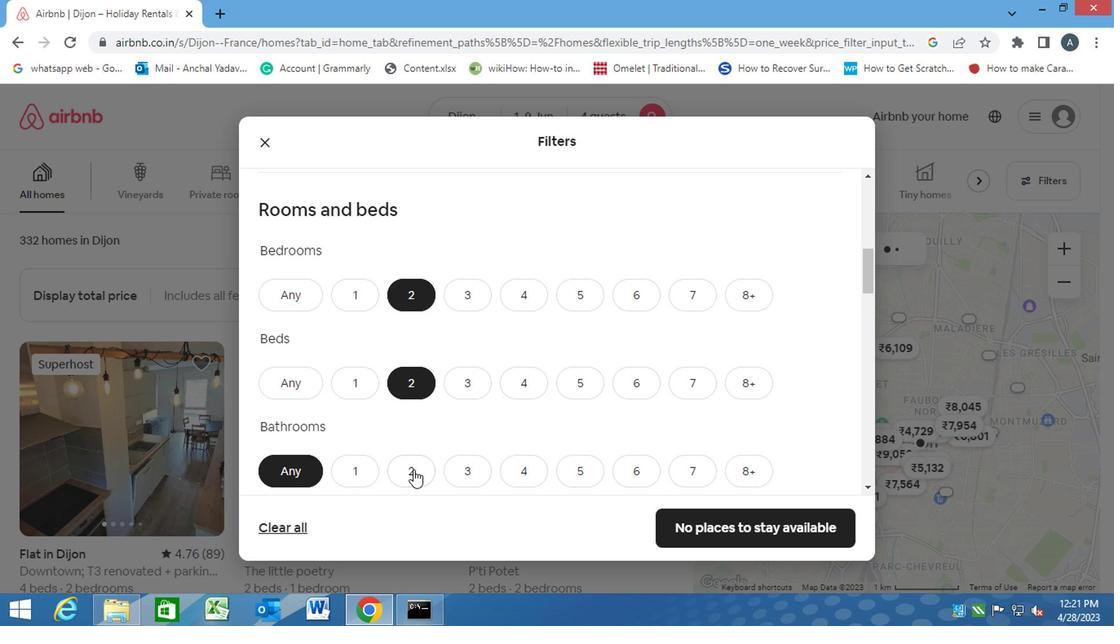 
Action: Mouse moved to (427, 466)
Screenshot: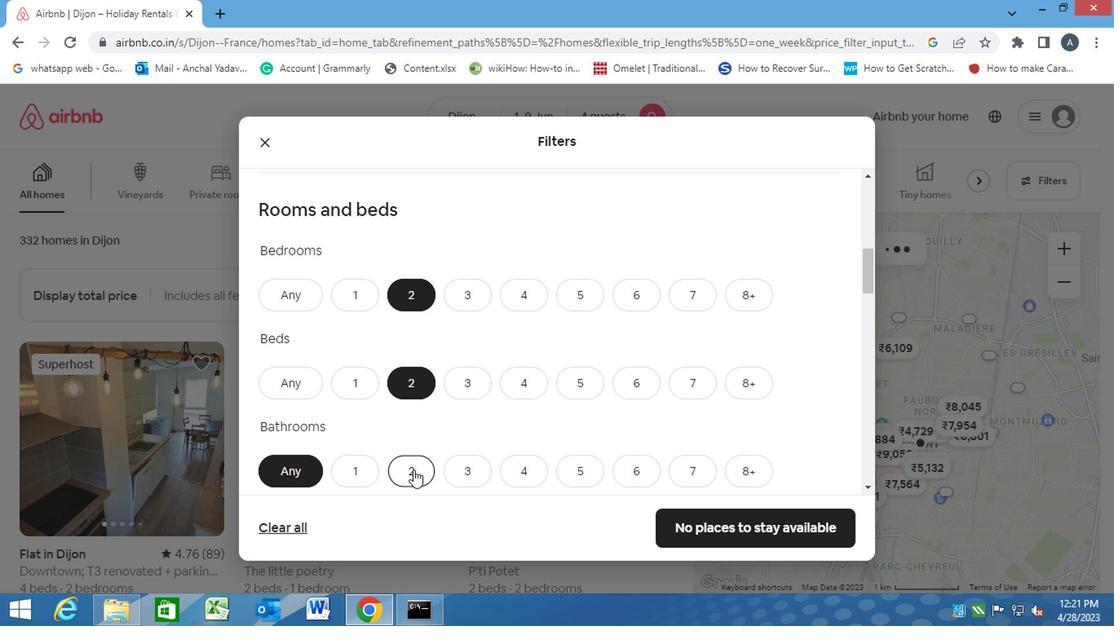 
Action: Mouse scrolled (427, 465) with delta (0, -1)
Screenshot: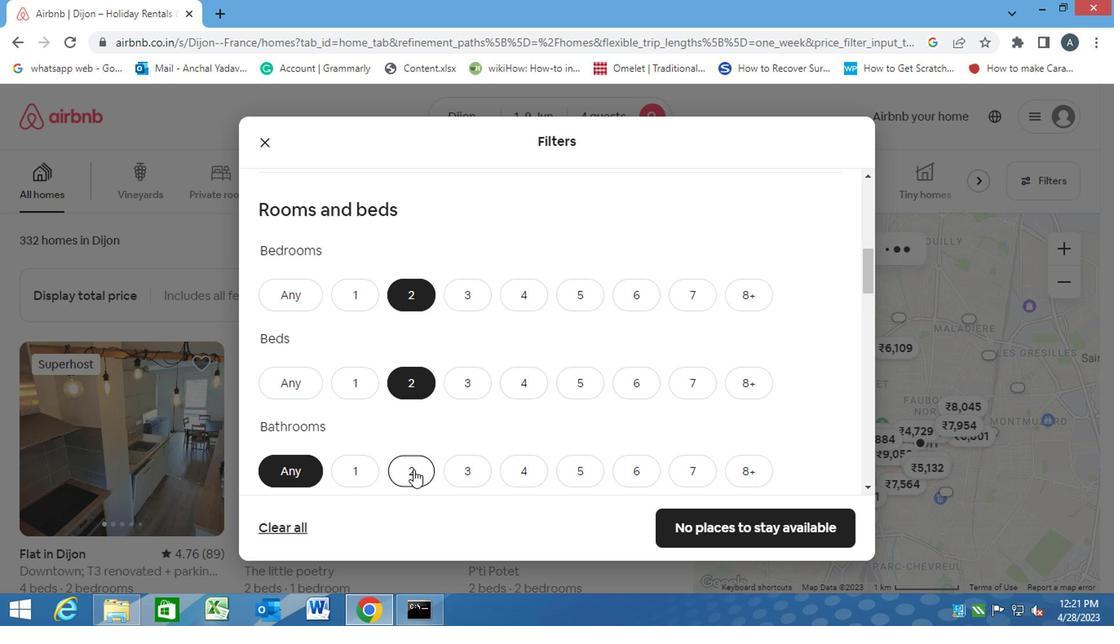
Action: Mouse scrolled (427, 465) with delta (0, -1)
Screenshot: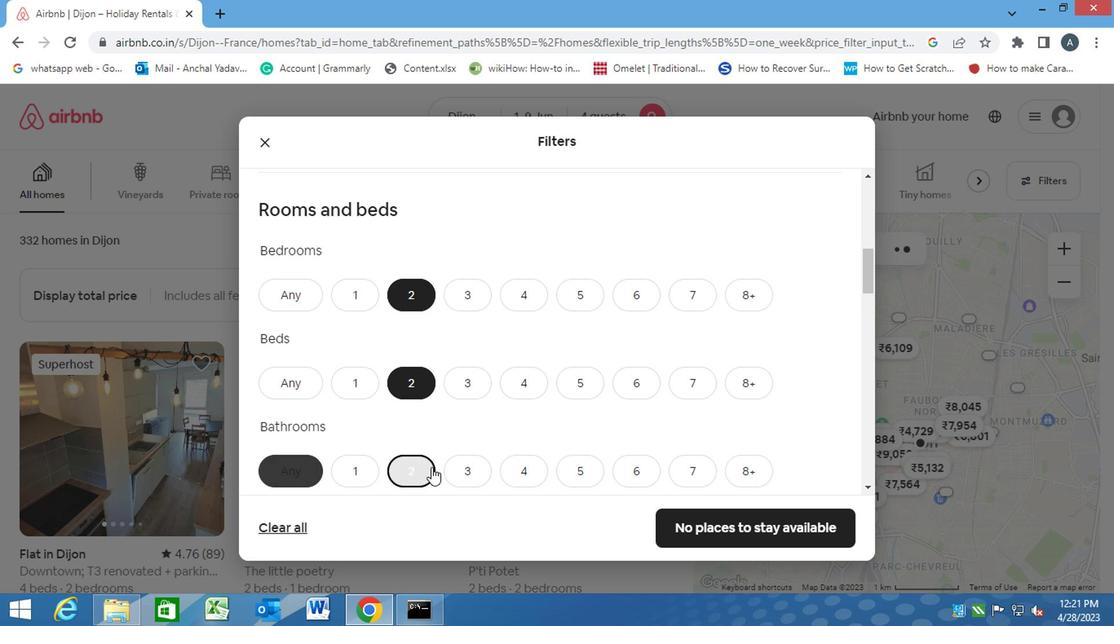 
Action: Mouse scrolled (427, 465) with delta (0, -1)
Screenshot: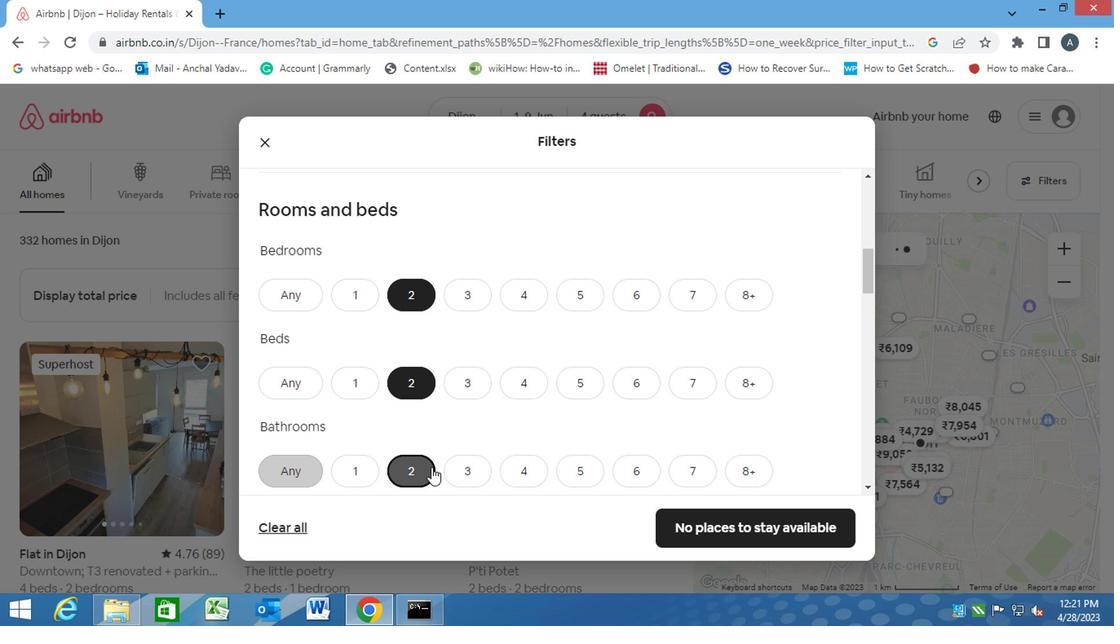 
Action: Mouse scrolled (427, 465) with delta (0, -1)
Screenshot: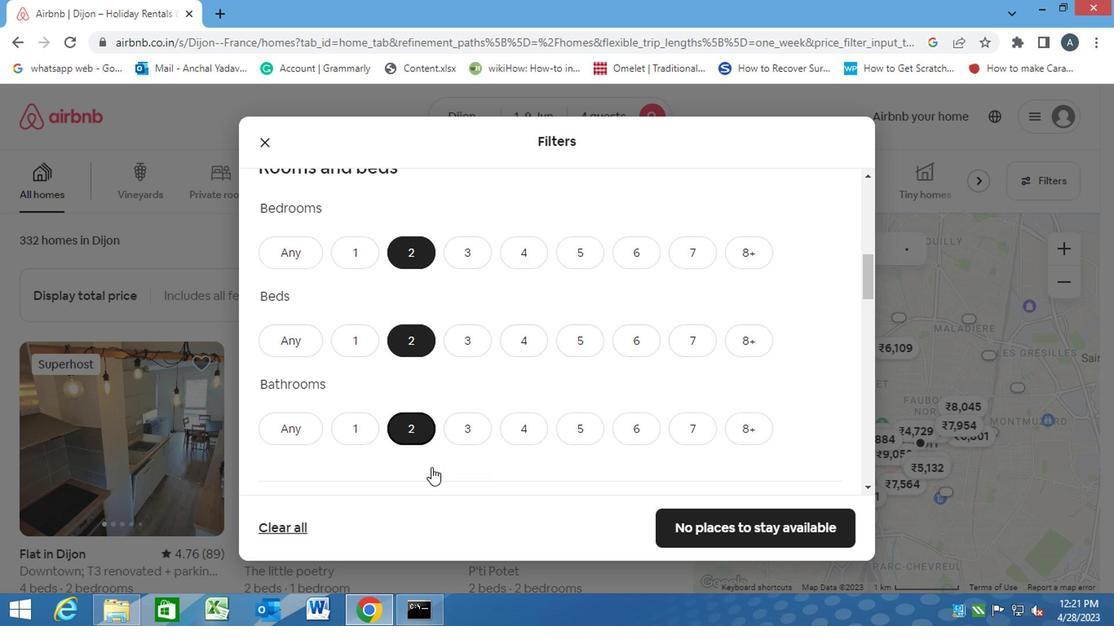 
Action: Mouse moved to (350, 326)
Screenshot: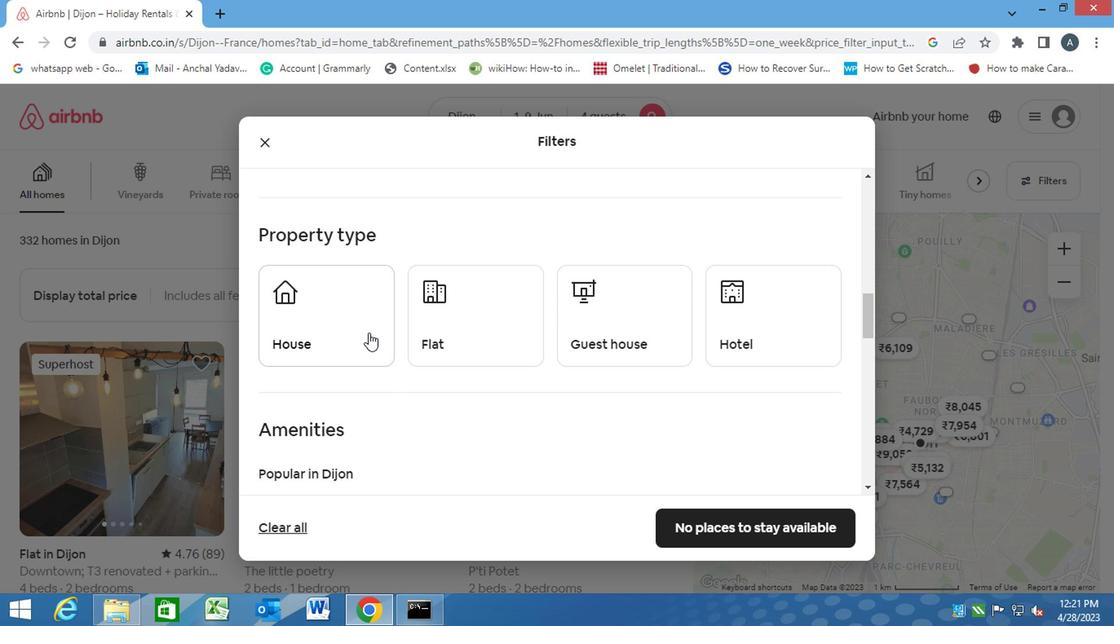 
Action: Mouse pressed left at (350, 326)
Screenshot: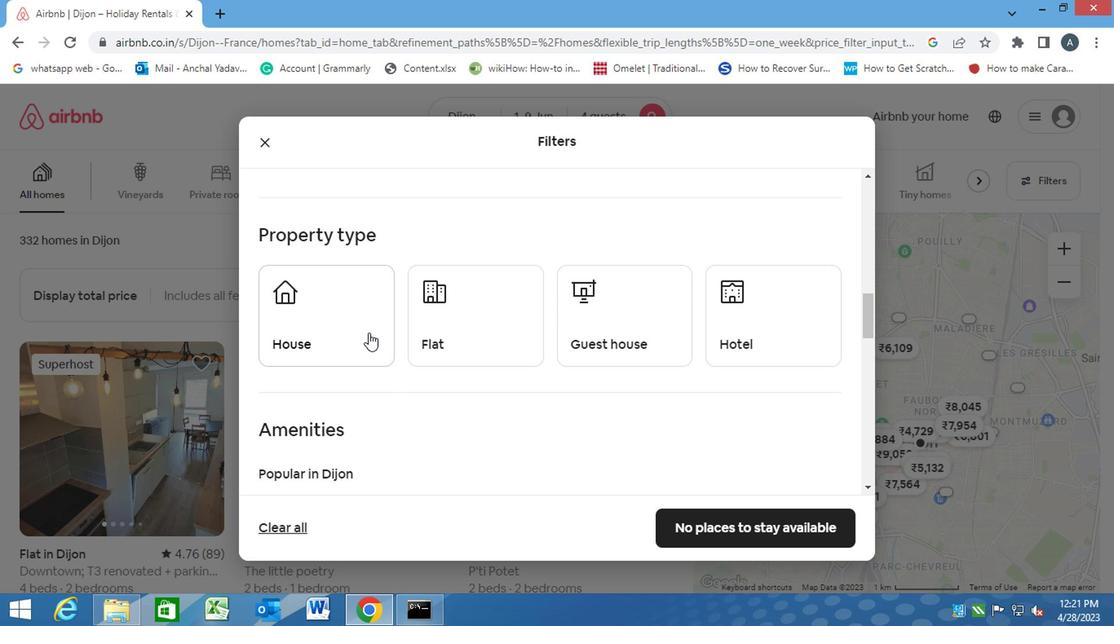 
Action: Mouse moved to (466, 335)
Screenshot: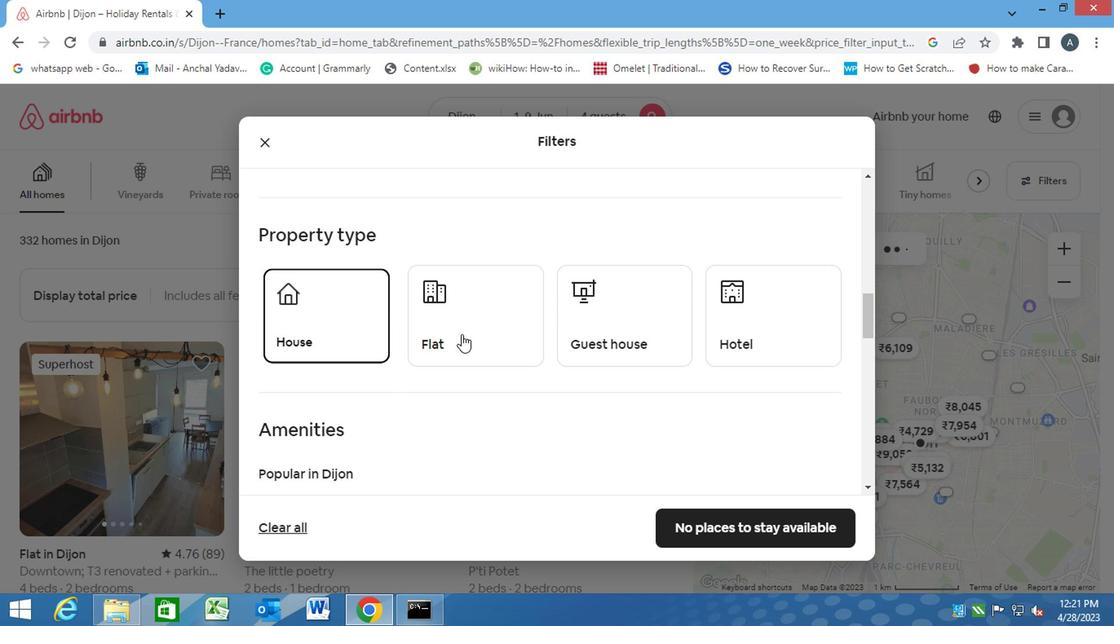
Action: Mouse pressed left at (466, 335)
Screenshot: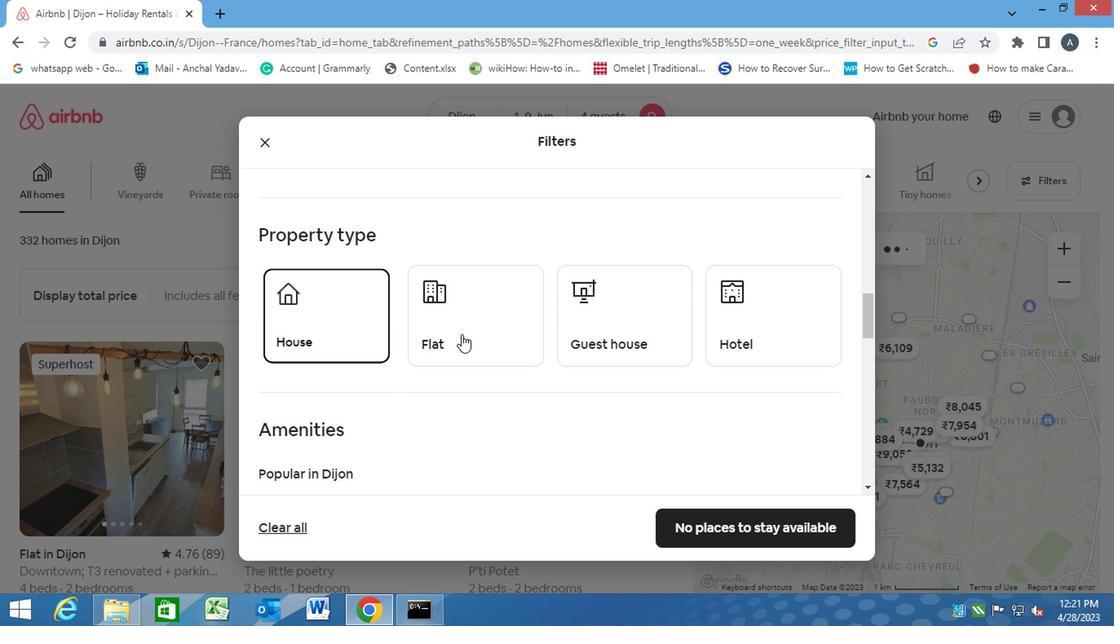 
Action: Mouse moved to (613, 330)
Screenshot: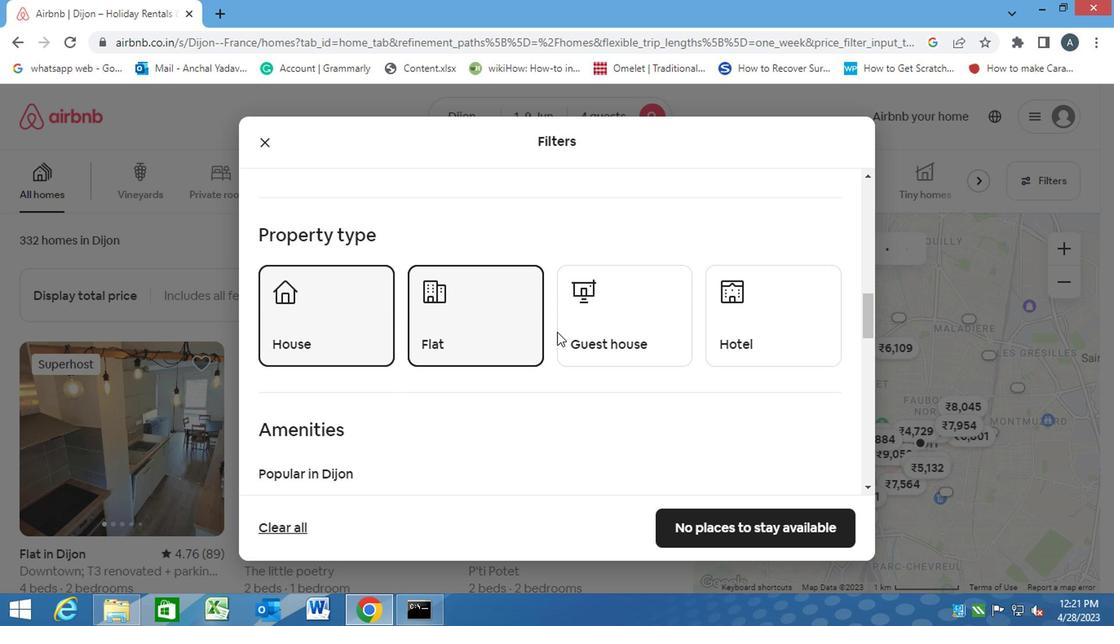 
Action: Mouse pressed left at (613, 330)
Screenshot: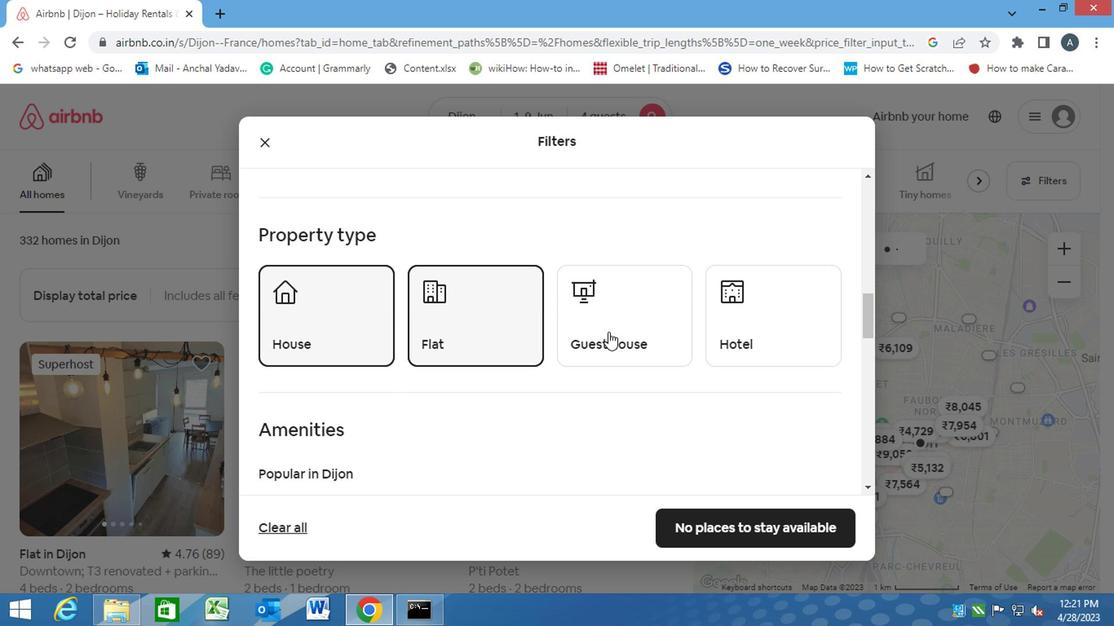 
Action: Mouse moved to (520, 409)
Screenshot: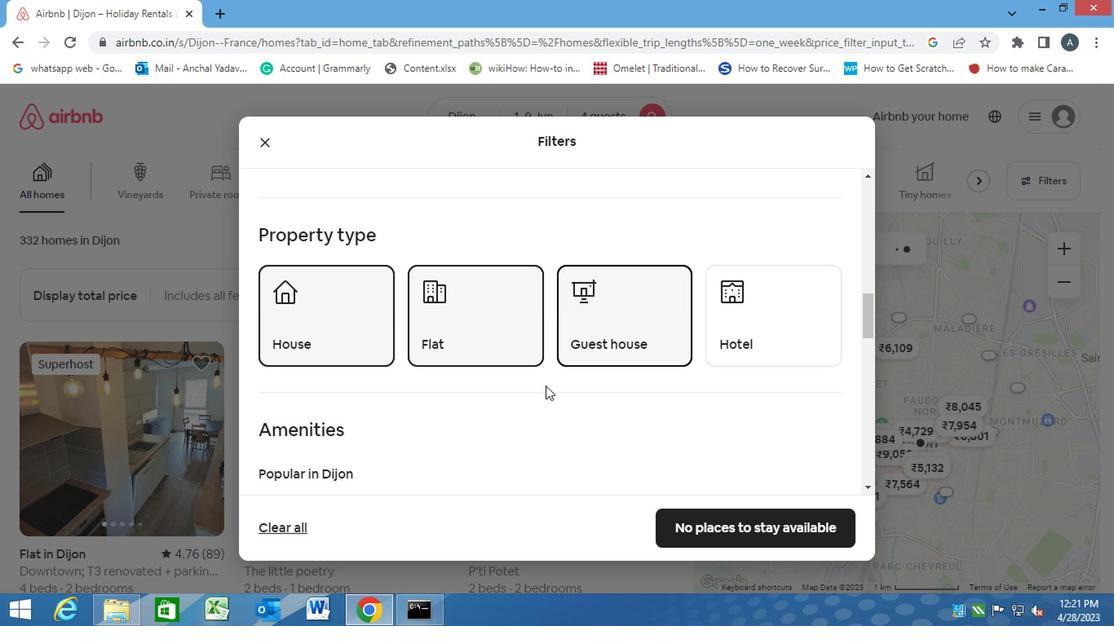 
Action: Mouse scrolled (520, 408) with delta (0, -1)
Screenshot: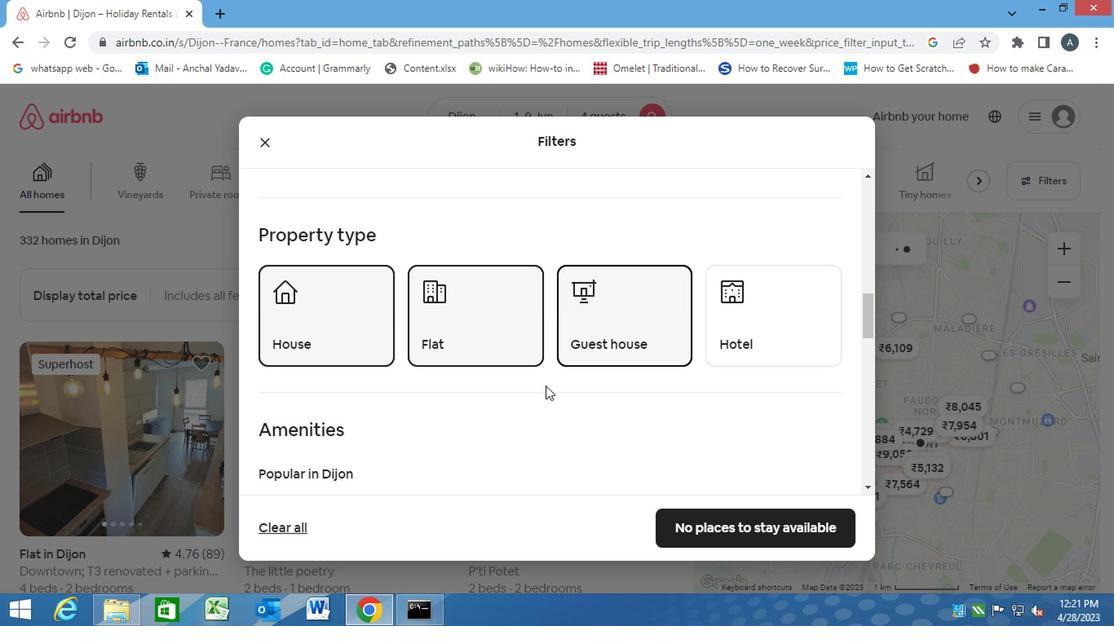 
Action: Mouse moved to (517, 414)
Screenshot: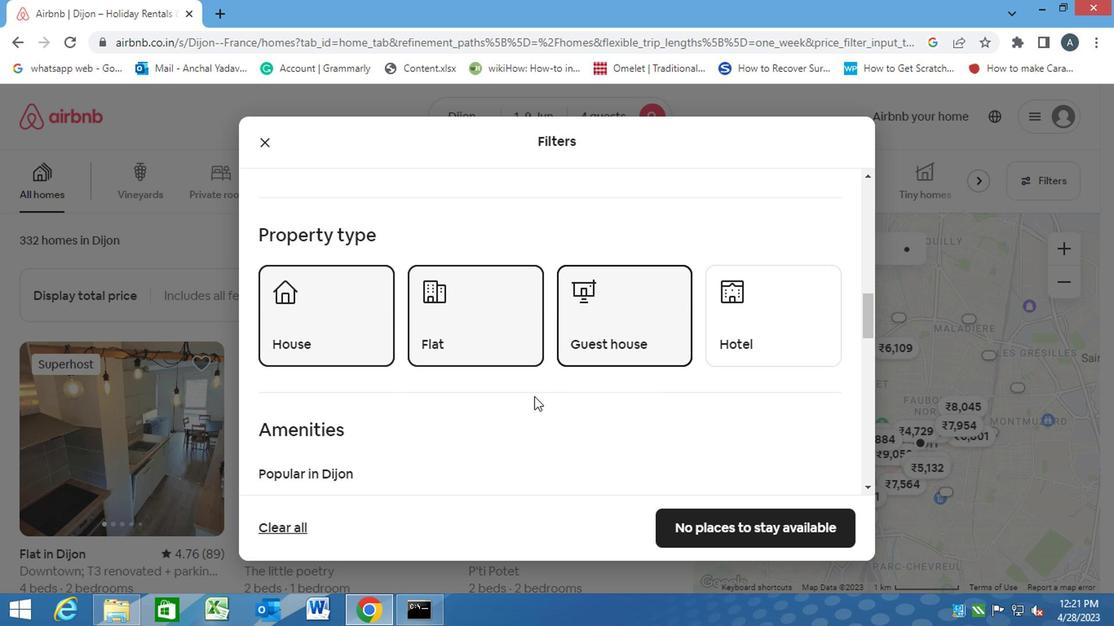 
Action: Mouse scrolled (517, 413) with delta (0, 0)
Screenshot: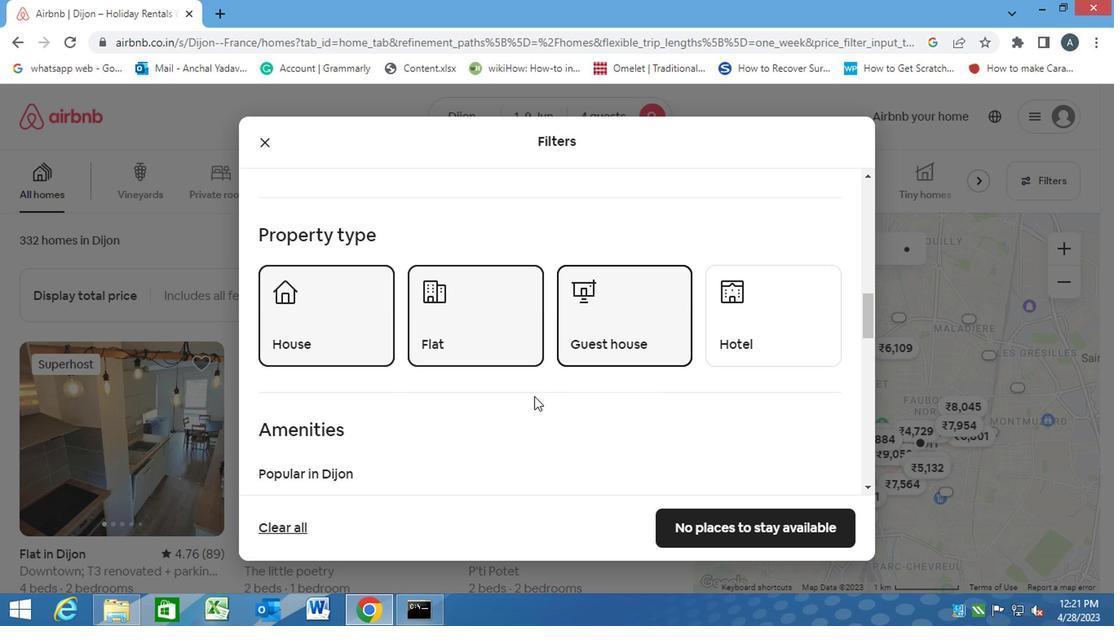 
Action: Mouse moved to (516, 416)
Screenshot: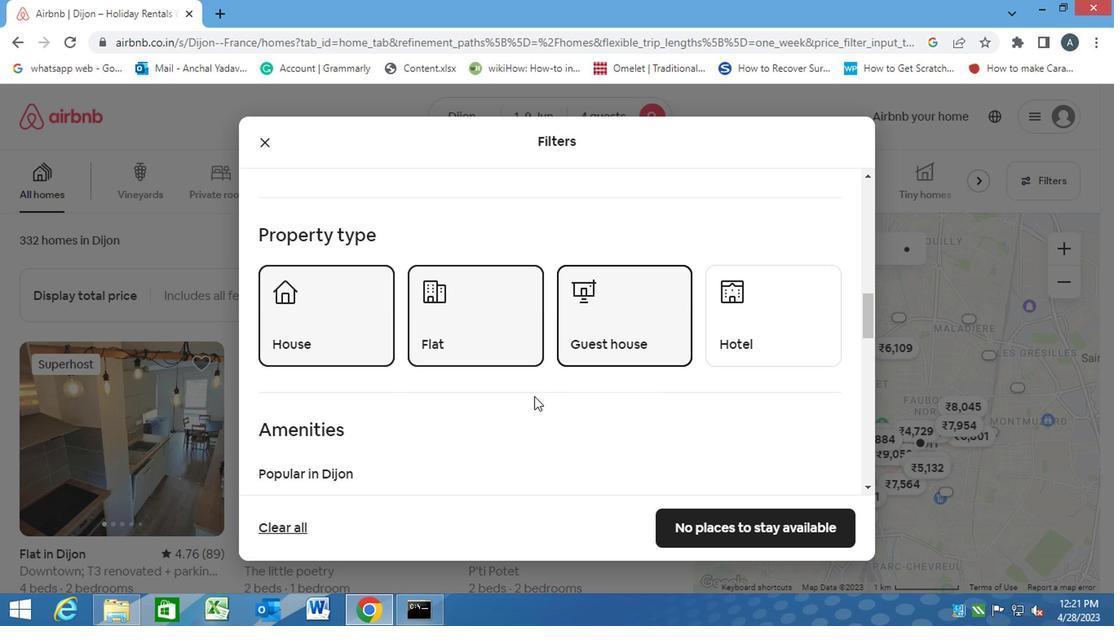 
Action: Mouse scrolled (516, 415) with delta (0, -1)
Screenshot: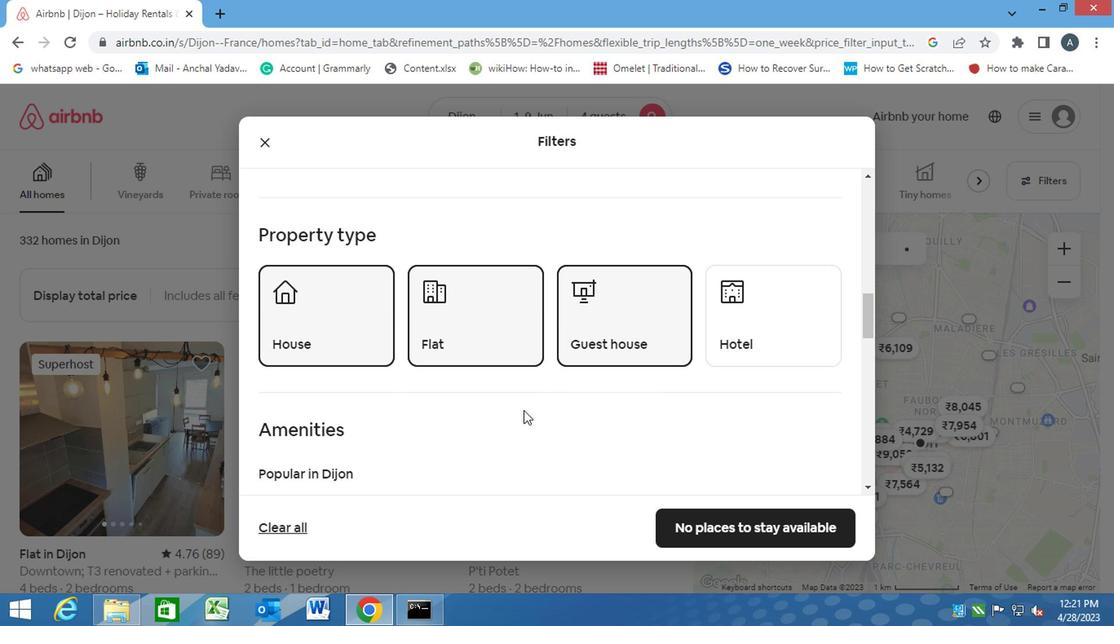 
Action: Mouse scrolled (516, 415) with delta (0, -1)
Screenshot: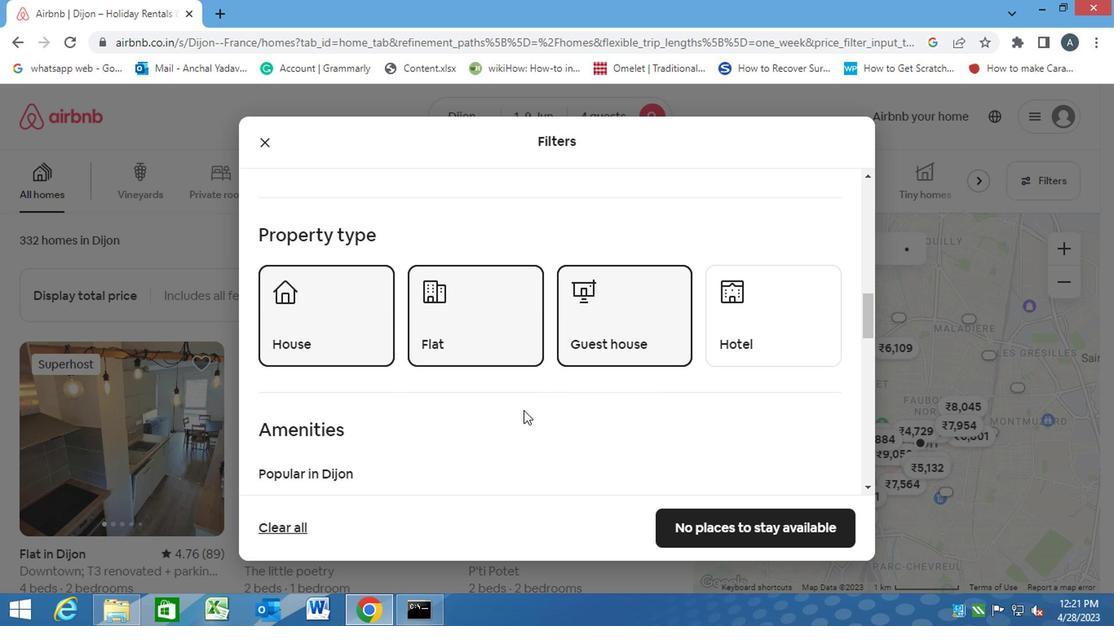 
Action: Mouse scrolled (516, 415) with delta (0, -1)
Screenshot: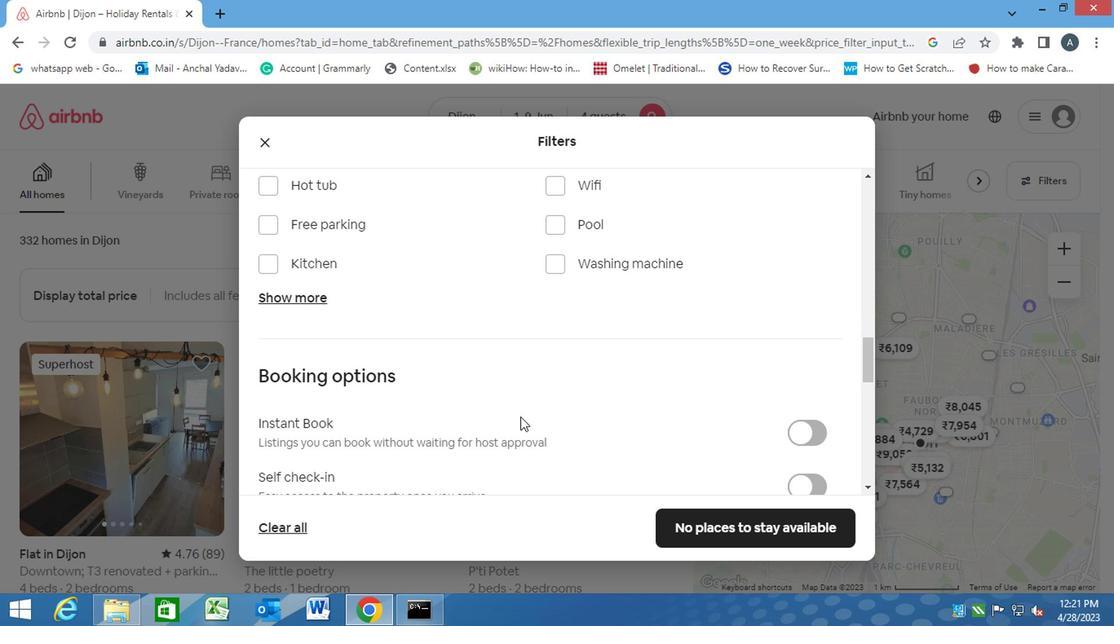 
Action: Mouse scrolled (516, 415) with delta (0, -1)
Screenshot: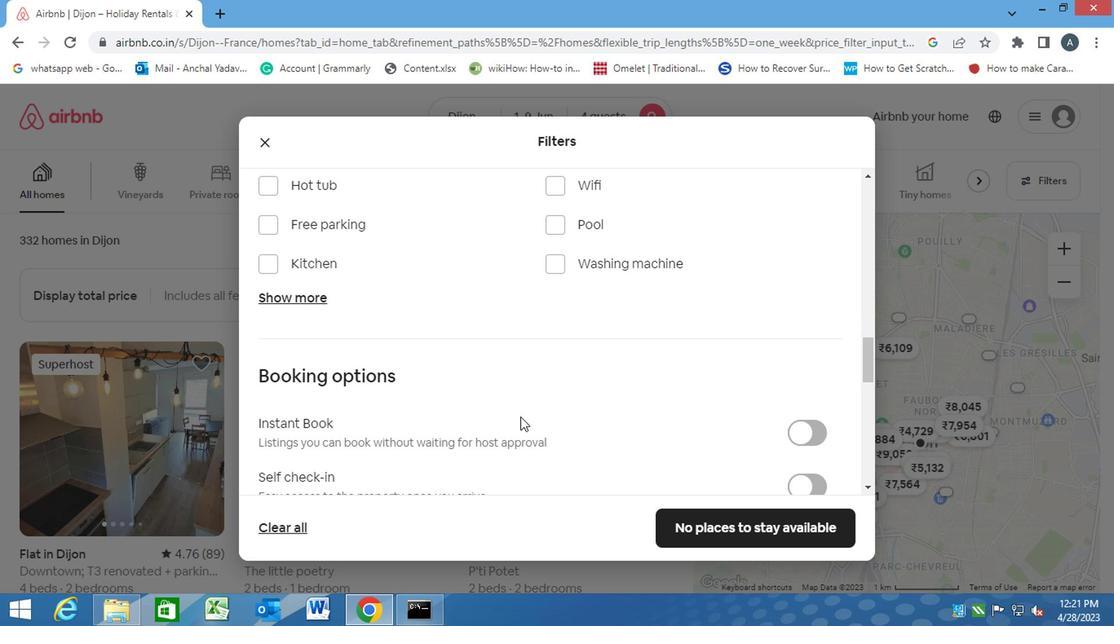 
Action: Mouse moved to (799, 316)
Screenshot: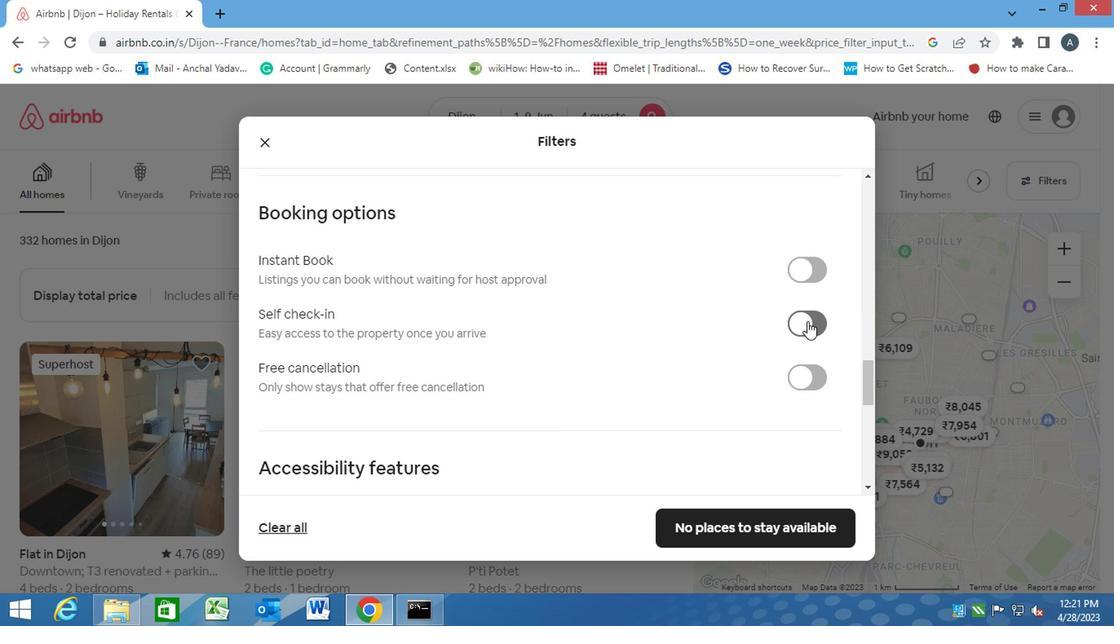 
Action: Mouse pressed left at (799, 316)
Screenshot: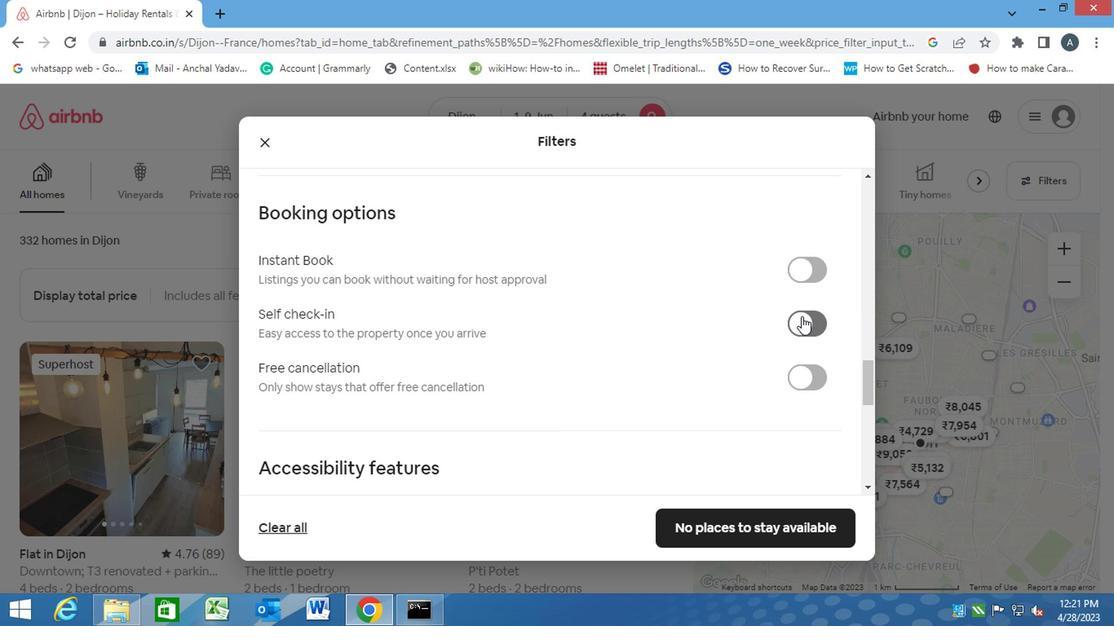 
Action: Mouse moved to (599, 360)
Screenshot: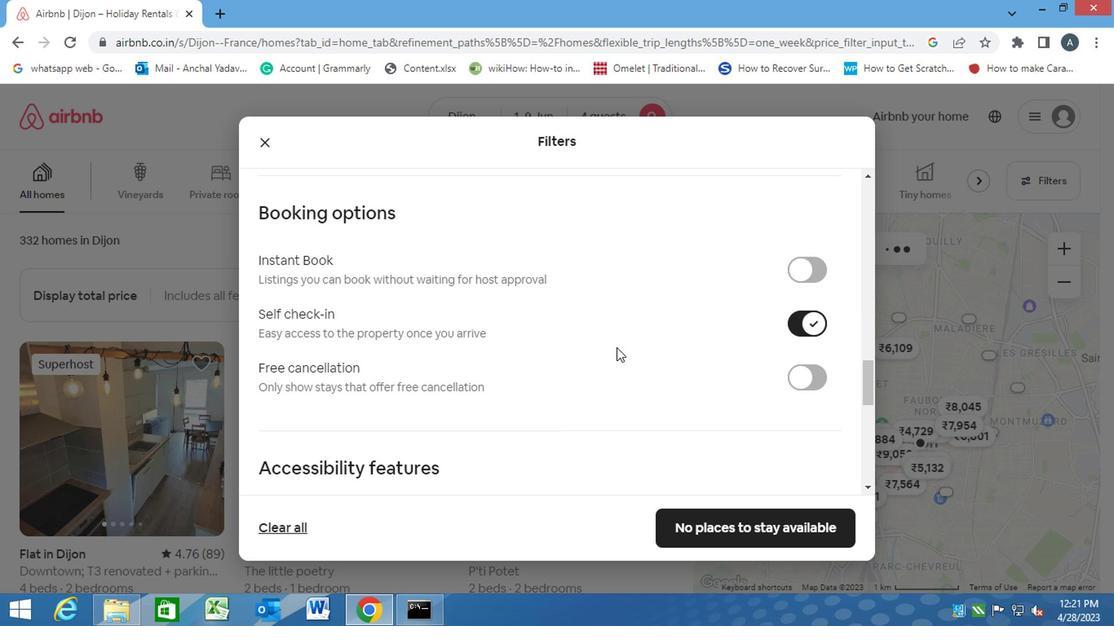 
Action: Mouse scrolled (599, 359) with delta (0, 0)
Screenshot: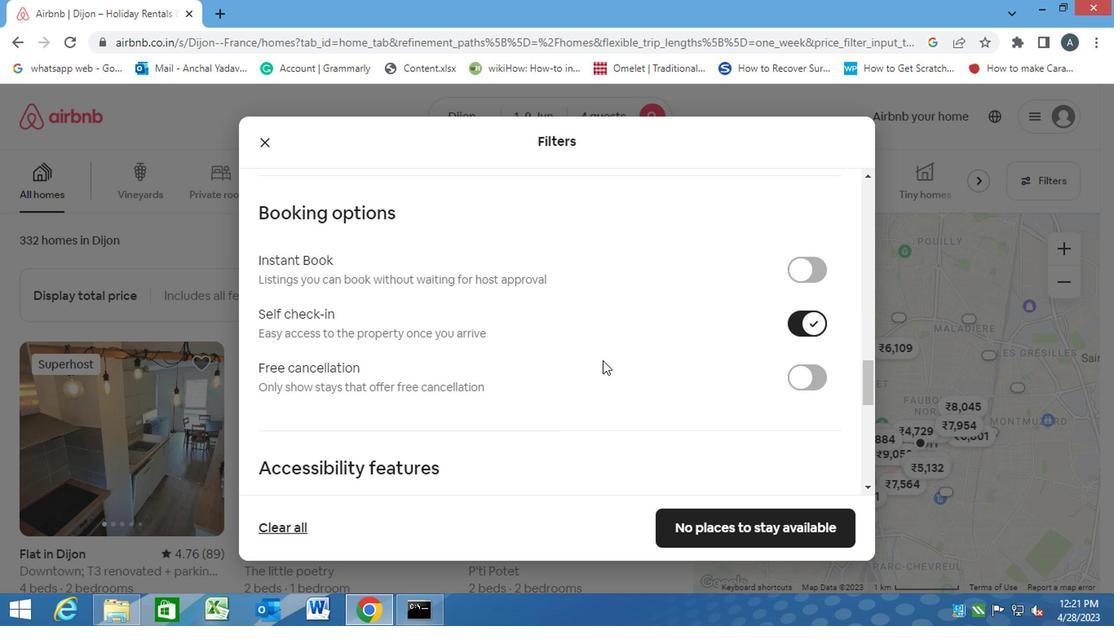 
Action: Mouse scrolled (599, 359) with delta (0, 0)
Screenshot: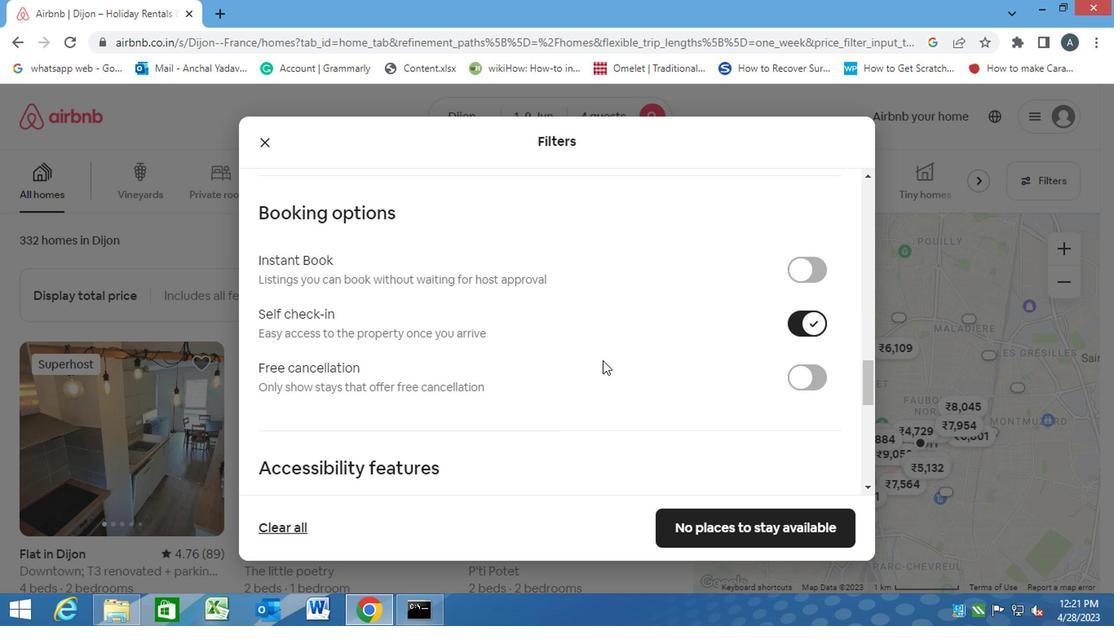 
Action: Mouse scrolled (599, 359) with delta (0, 0)
Screenshot: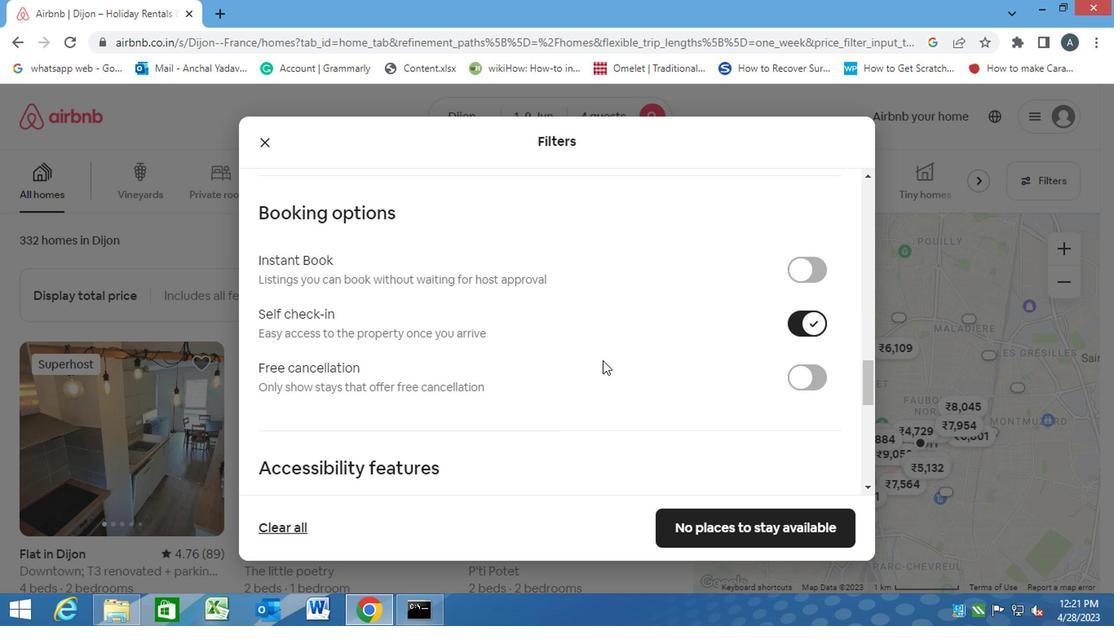 
Action: Mouse scrolled (599, 359) with delta (0, 0)
Screenshot: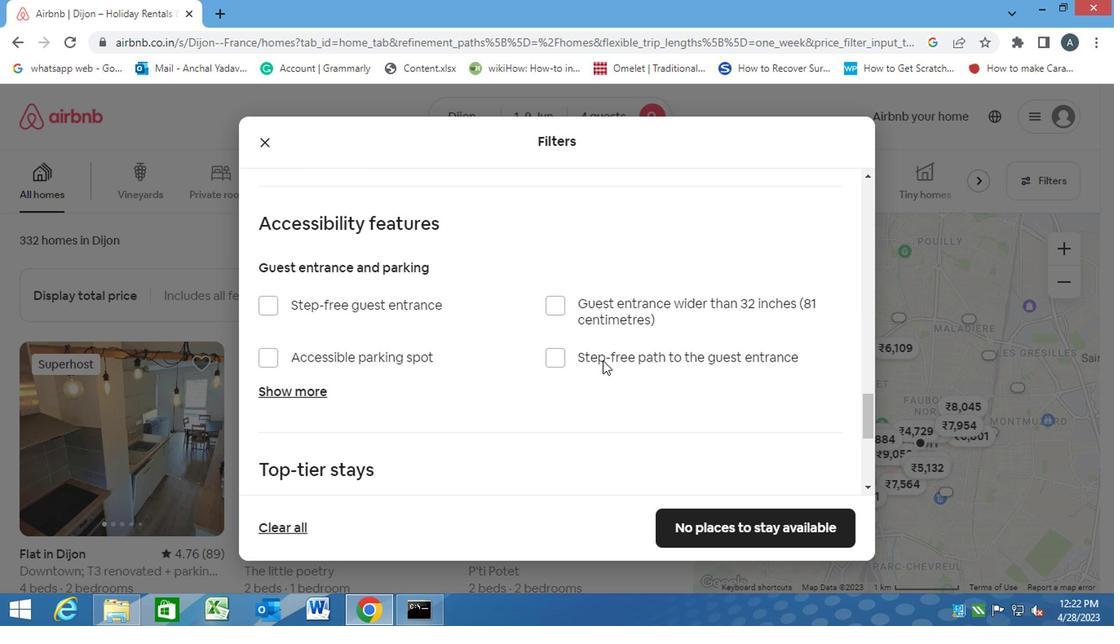 
Action: Mouse moved to (599, 360)
Screenshot: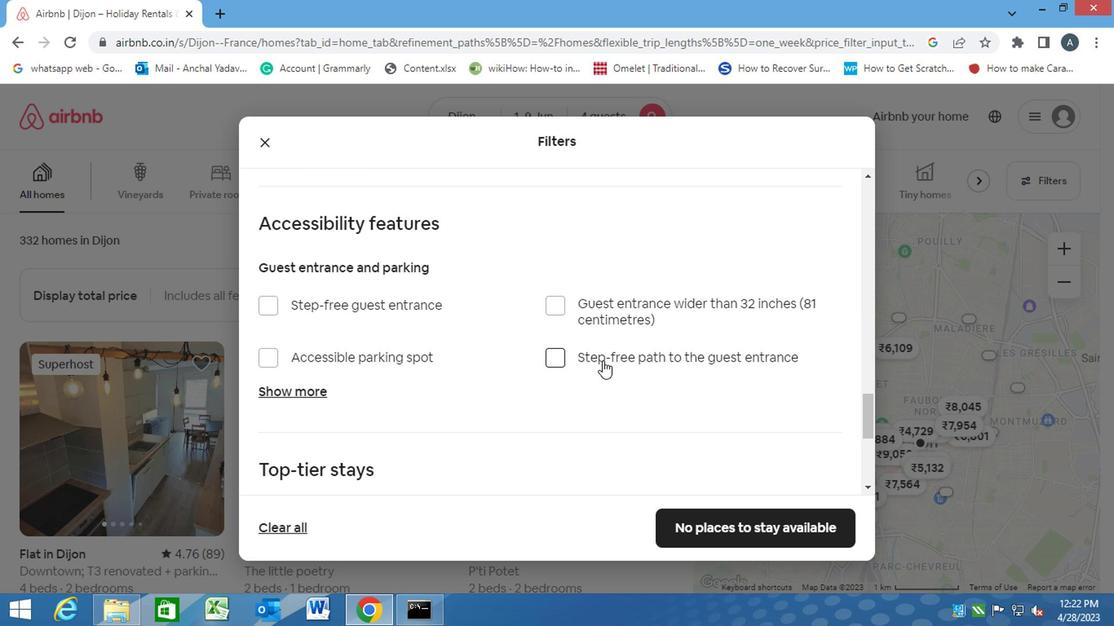 
Action: Mouse scrolled (599, 359) with delta (0, 0)
Screenshot: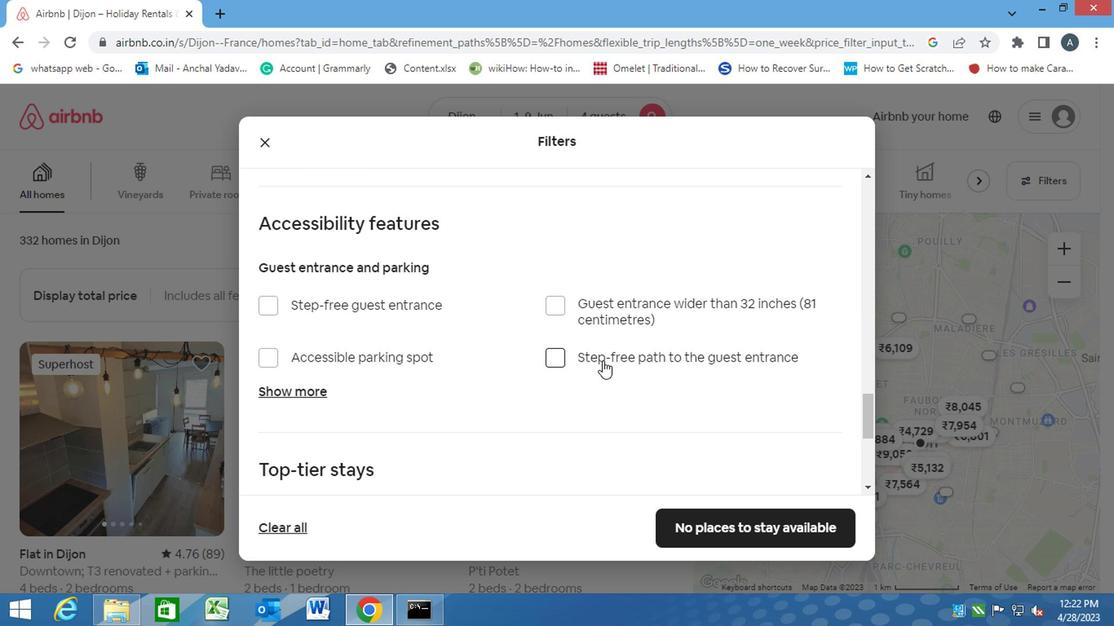 
Action: Mouse moved to (597, 360)
Screenshot: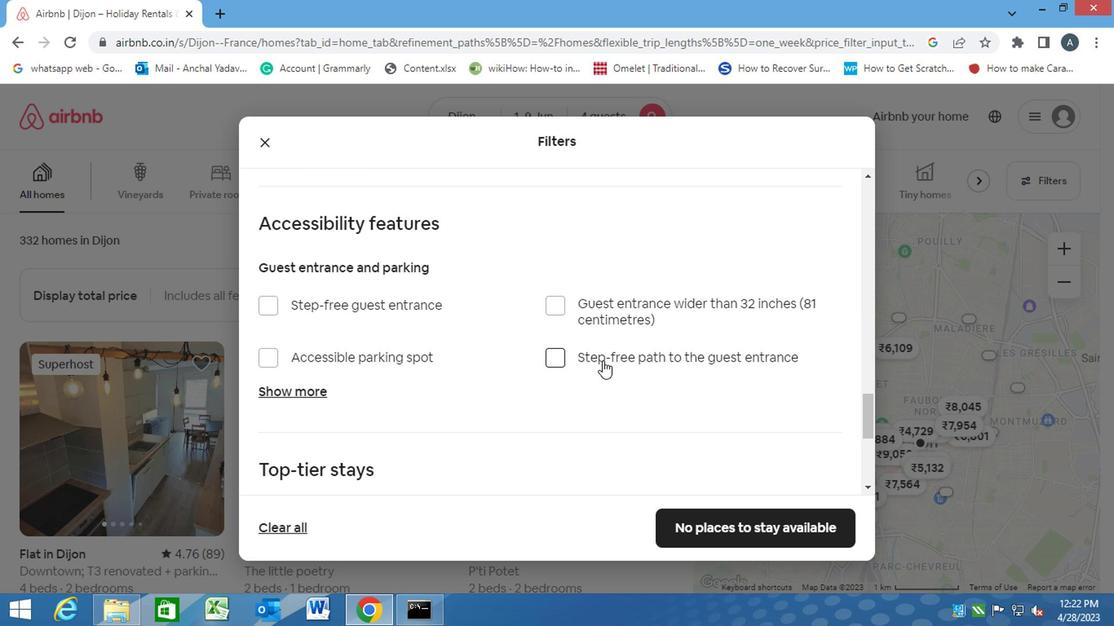 
Action: Mouse scrolled (597, 359) with delta (0, 0)
Screenshot: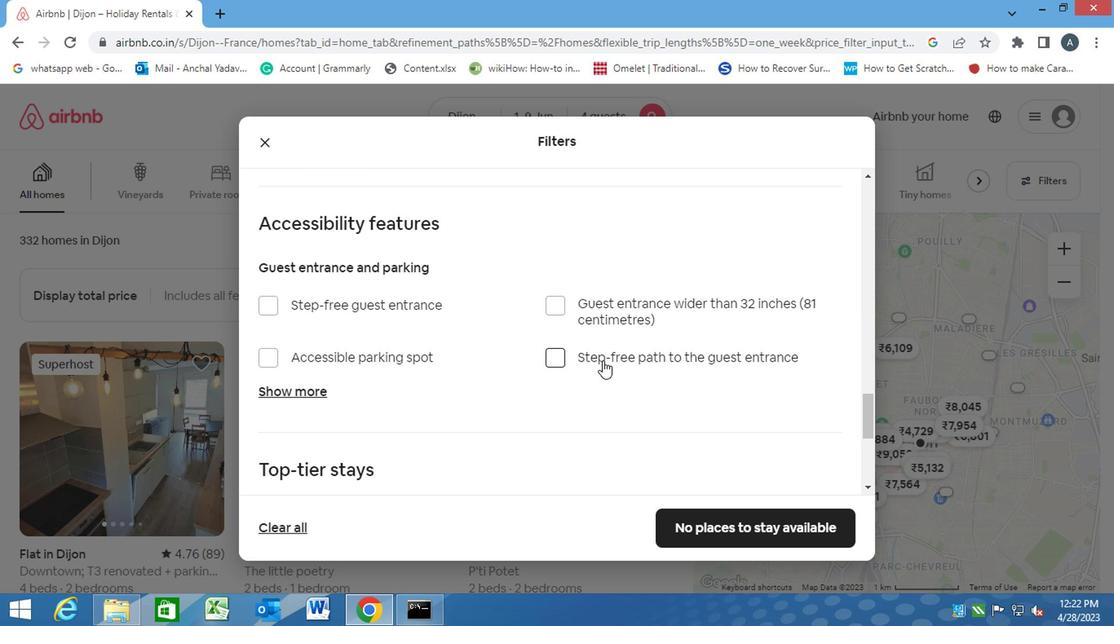 
Action: Mouse moved to (265, 444)
Screenshot: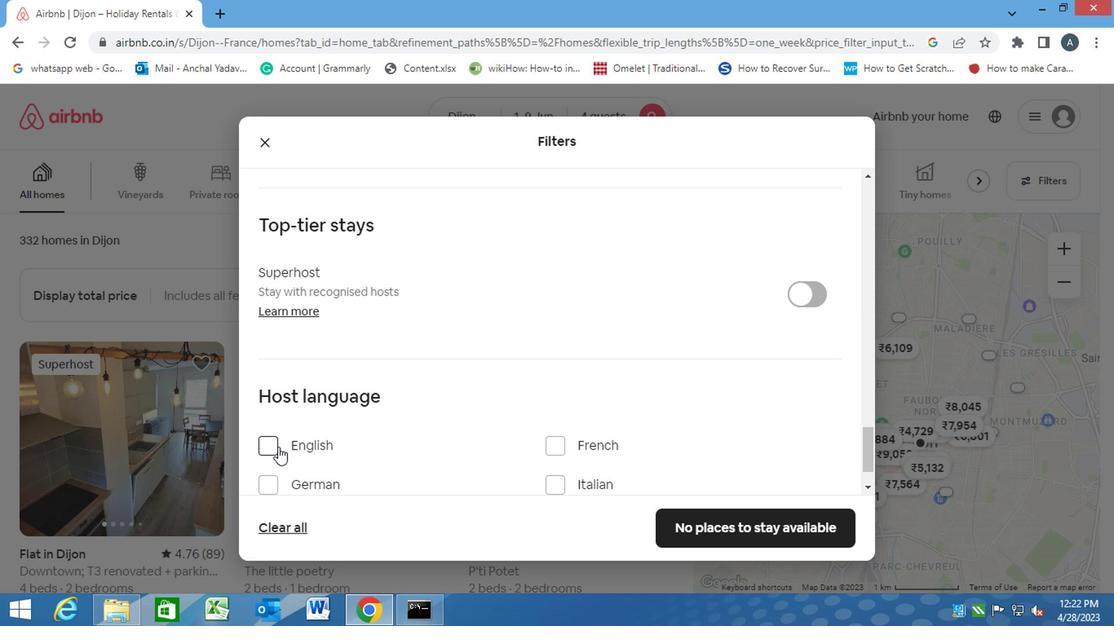 
Action: Mouse pressed left at (265, 444)
Screenshot: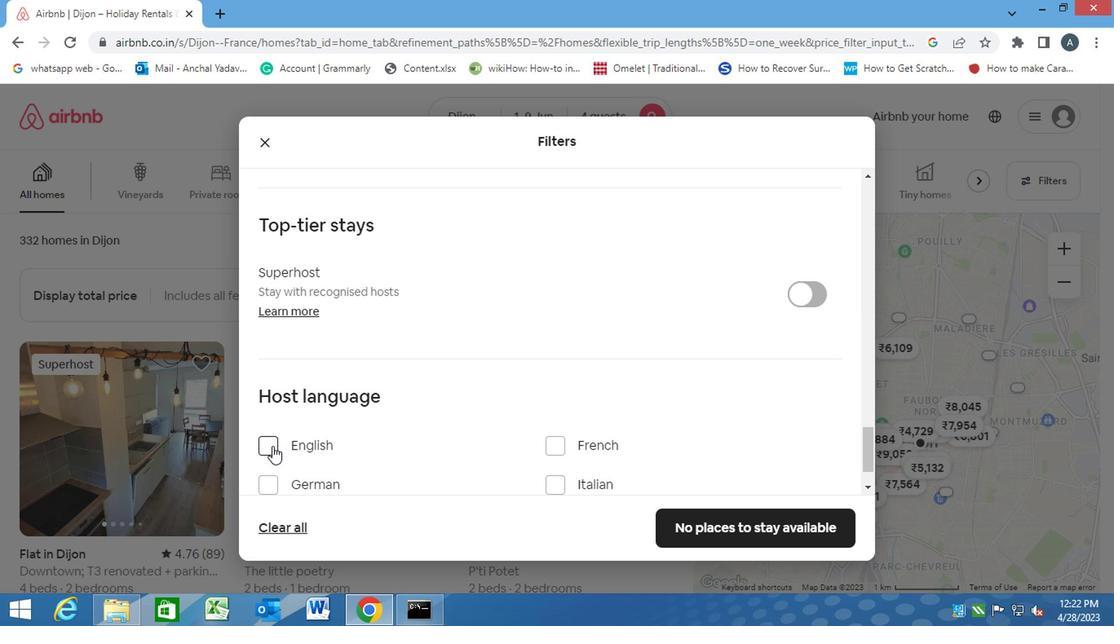 
Action: Mouse moved to (729, 525)
Screenshot: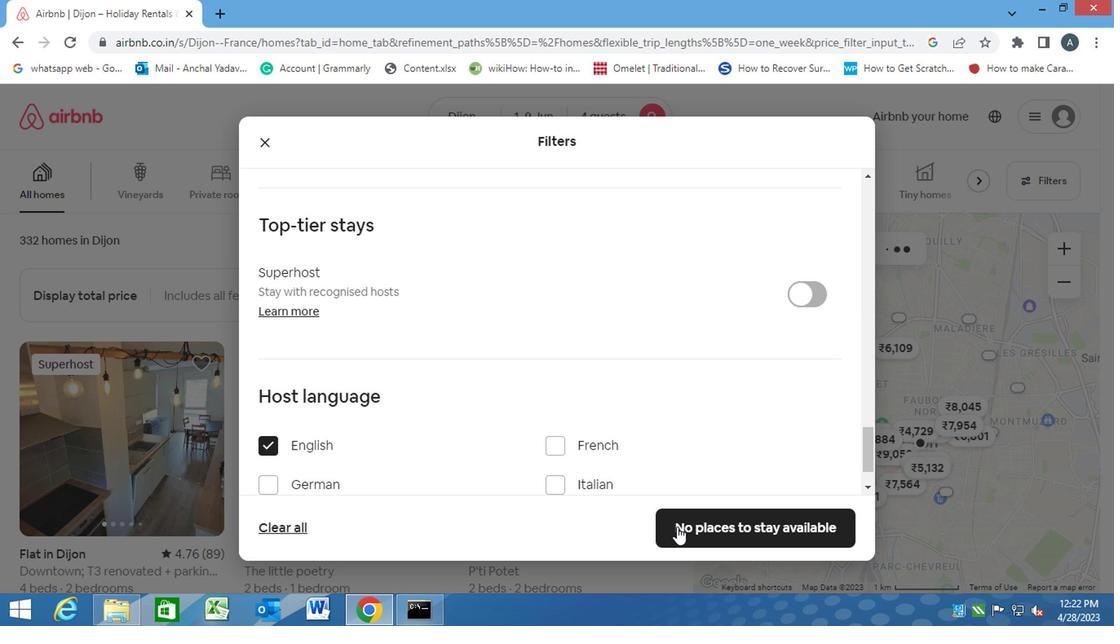 
Action: Mouse pressed left at (729, 525)
Screenshot: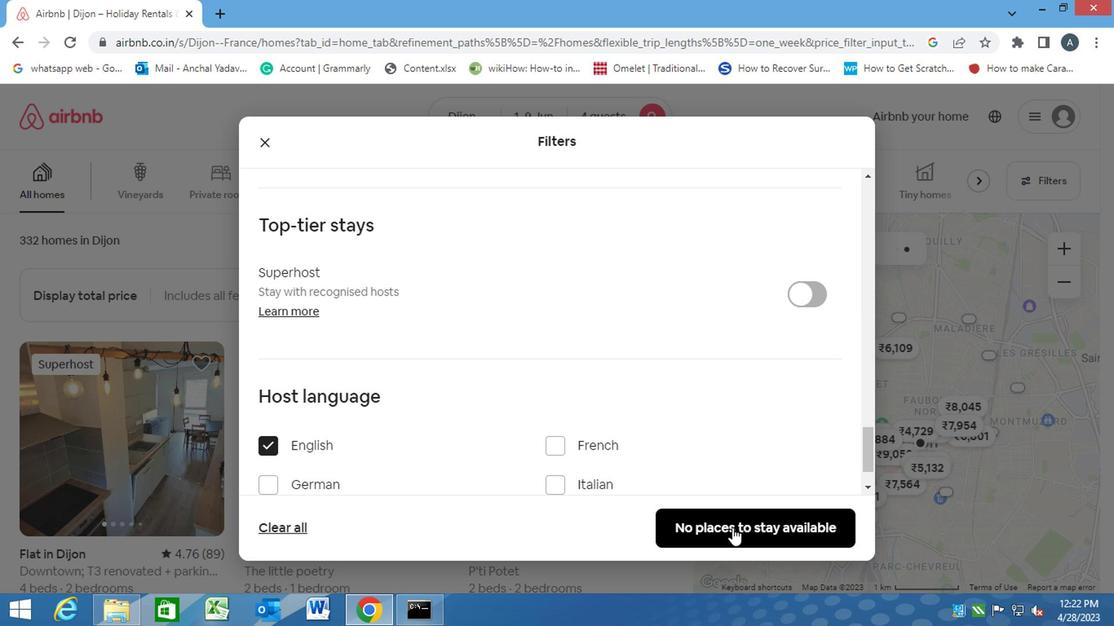 
Action: Mouse moved to (731, 525)
Screenshot: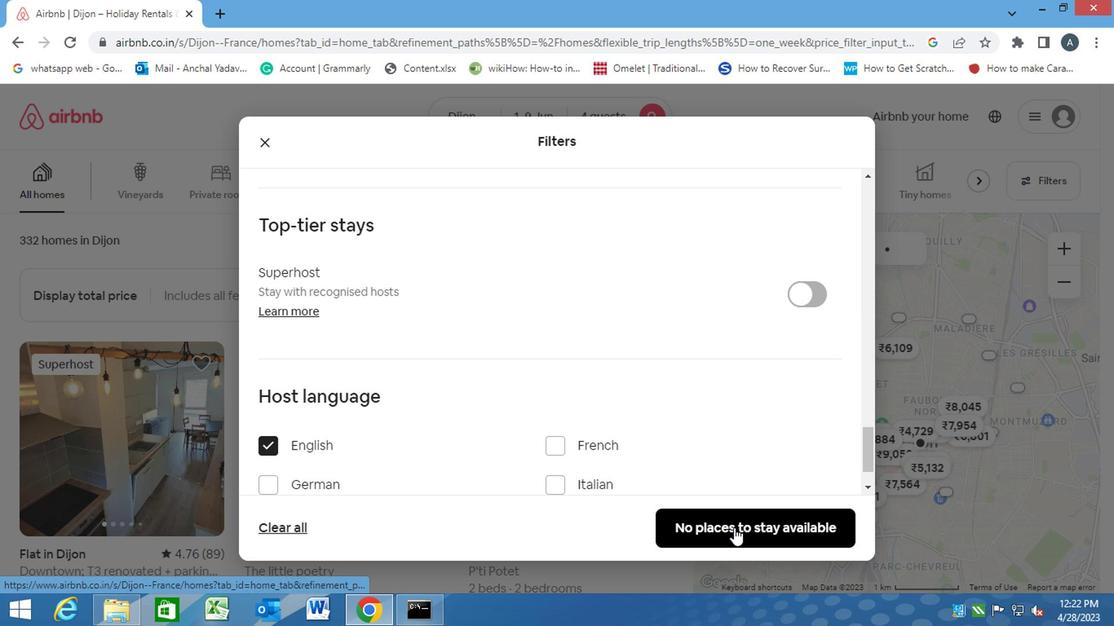 
